 Task: For heading Use Roboto mono with dark grey 1 1 colour.  font size for heading22,  'Change the font style of data to'Roboto mono and font size to 14,  Change the alignment of both headline & data to Align left In the sheet  Attendance Sheet for Weekly Reviewbook
Action: Mouse moved to (80, 203)
Screenshot: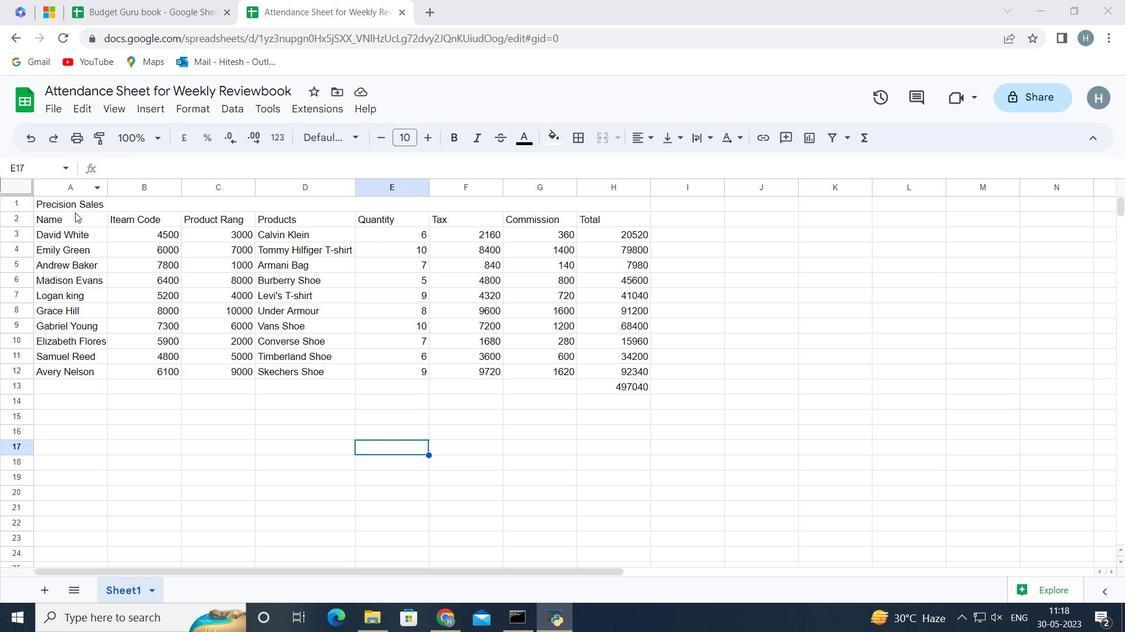 
Action: Mouse pressed left at (80, 203)
Screenshot: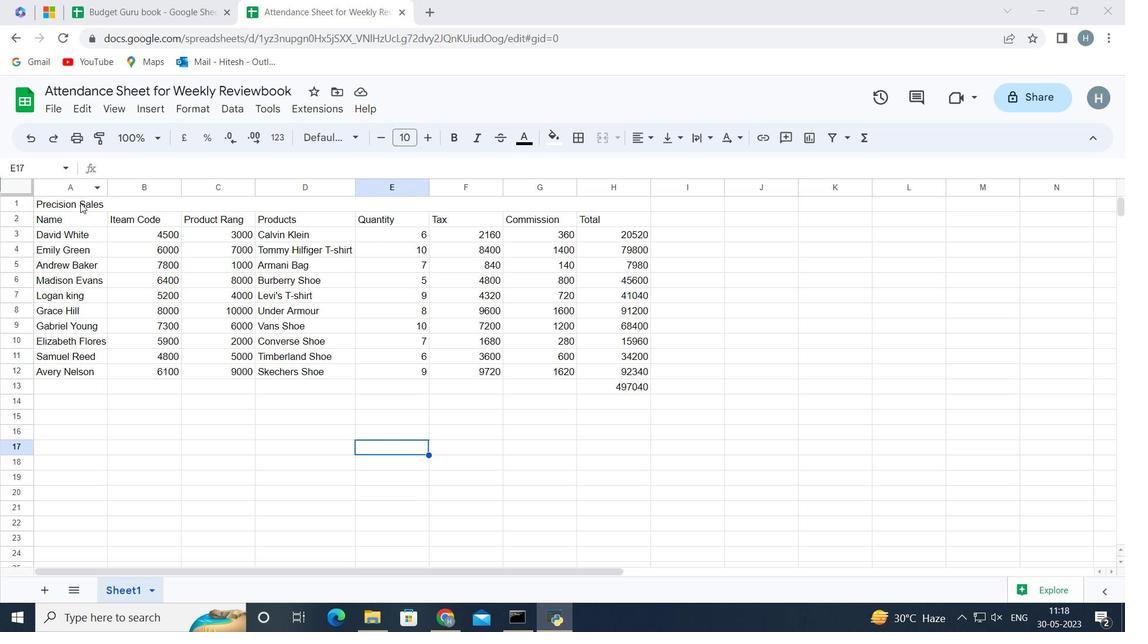 
Action: Mouse moved to (353, 140)
Screenshot: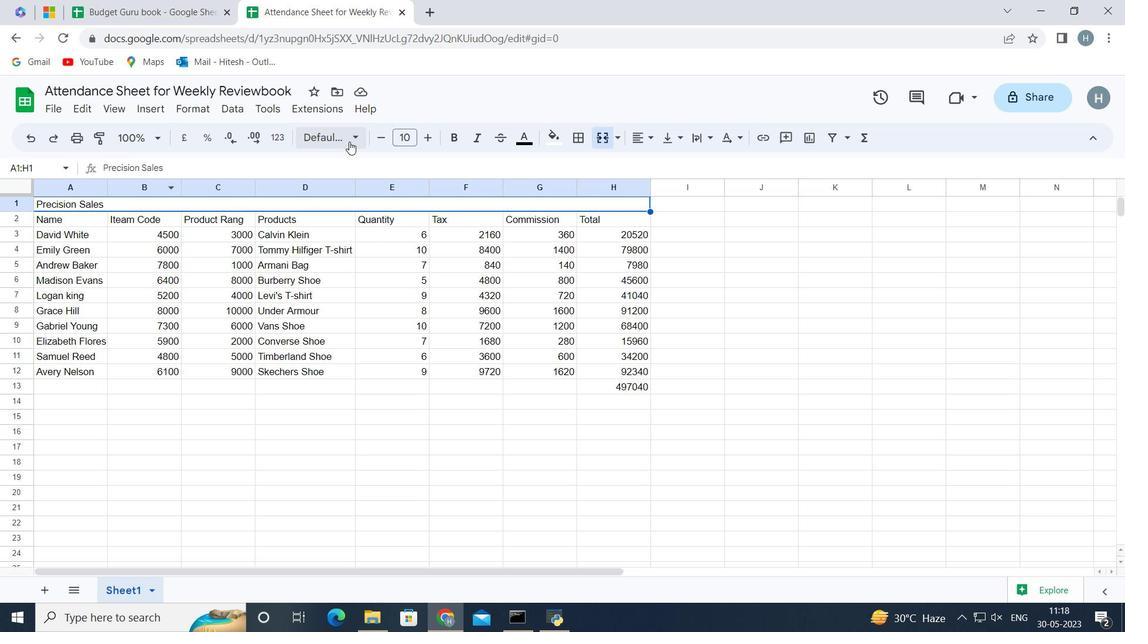 
Action: Mouse pressed left at (353, 140)
Screenshot: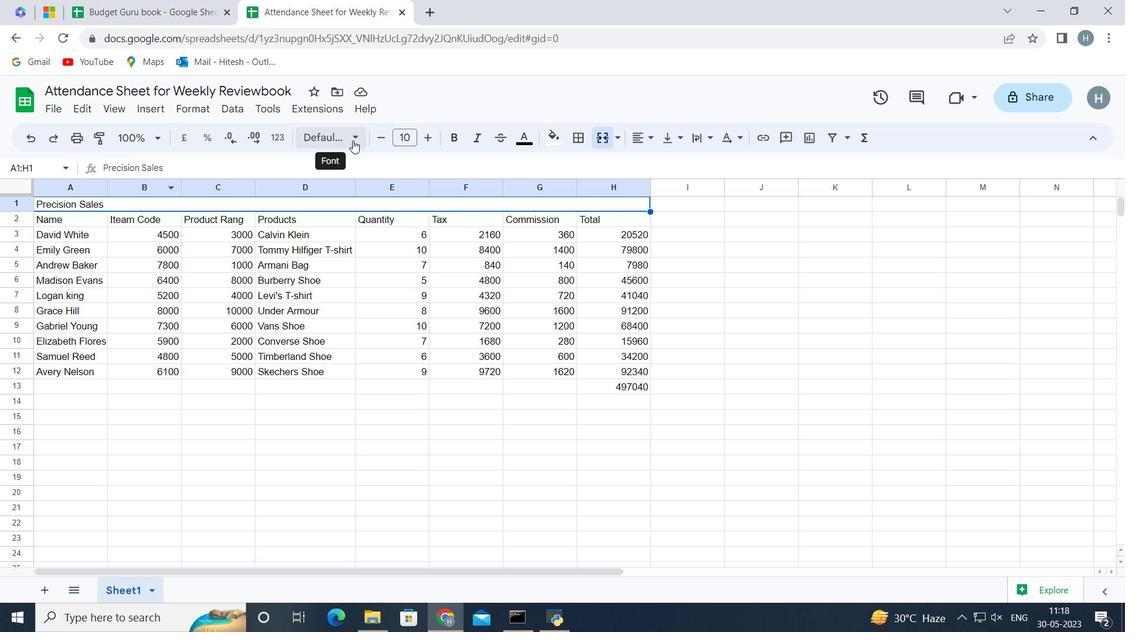 
Action: Mouse moved to (372, 379)
Screenshot: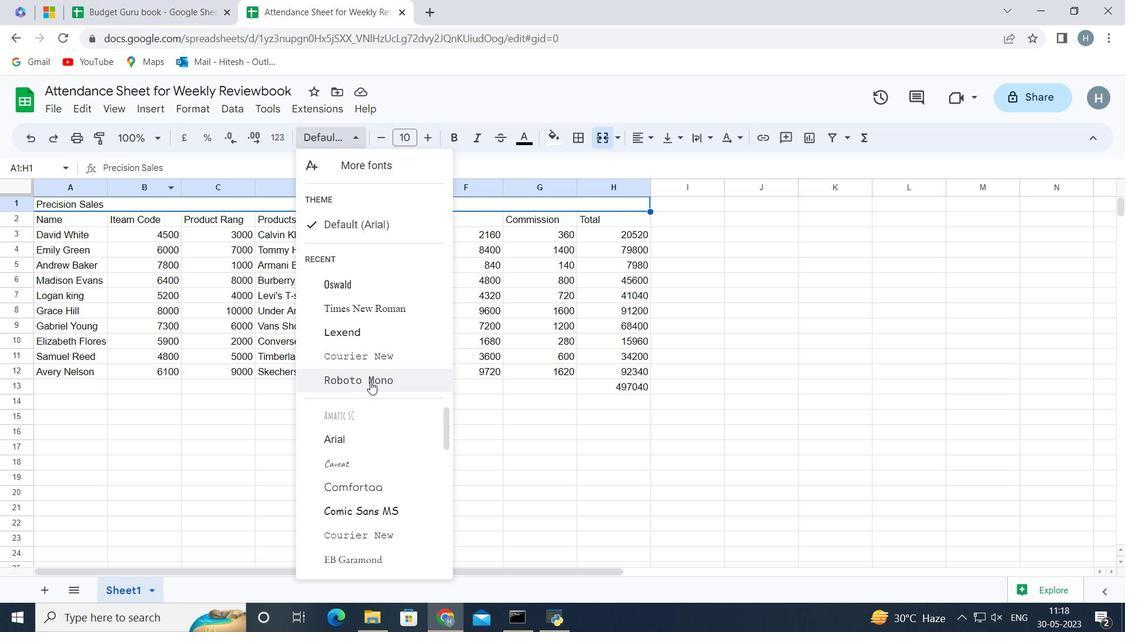 
Action: Mouse pressed left at (372, 379)
Screenshot: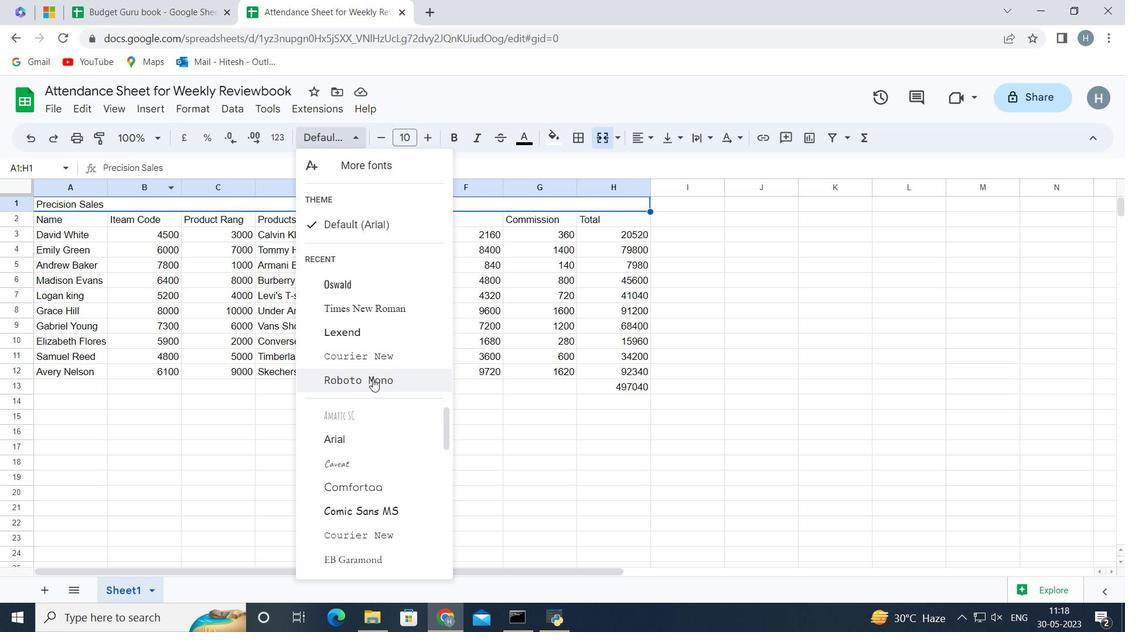
Action: Mouse moved to (548, 143)
Screenshot: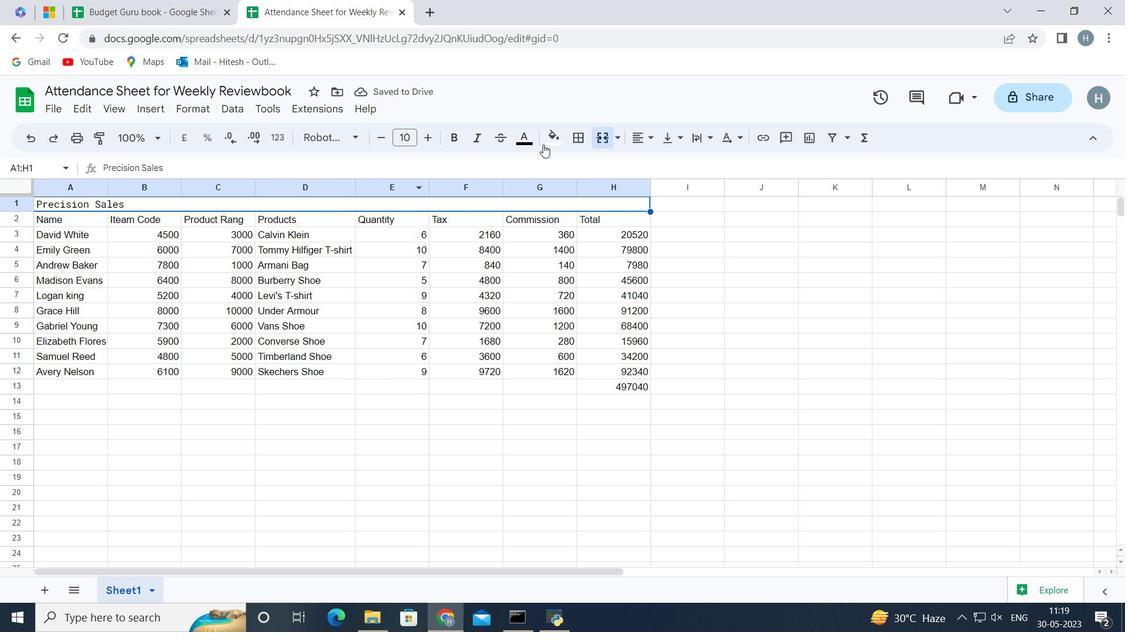 
Action: Mouse pressed left at (548, 143)
Screenshot: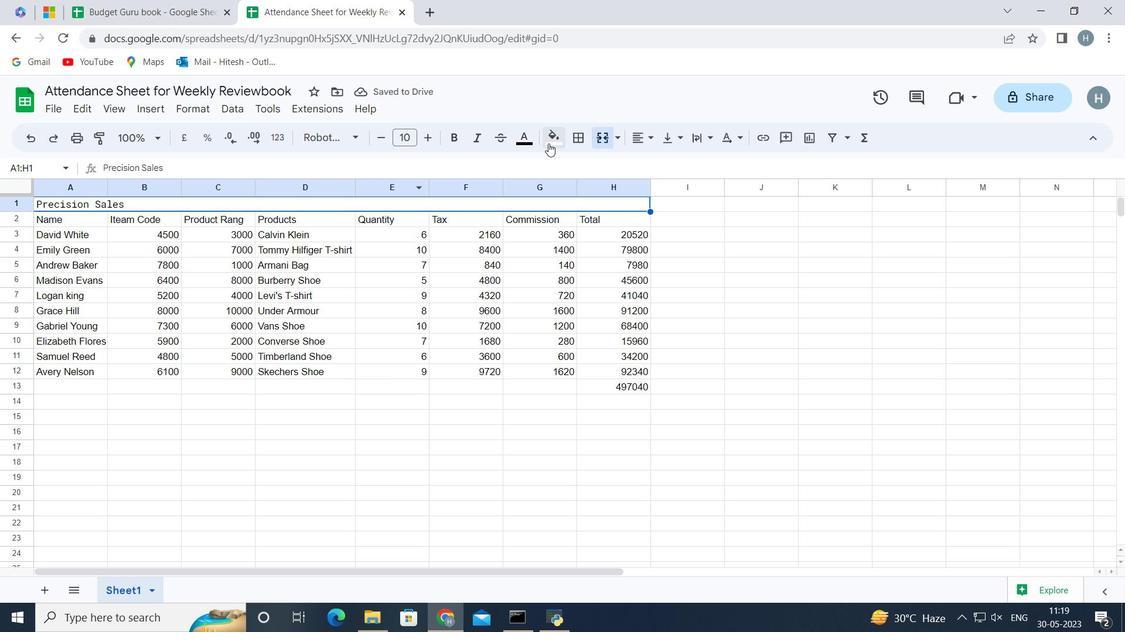 
Action: Mouse moved to (566, 368)
Screenshot: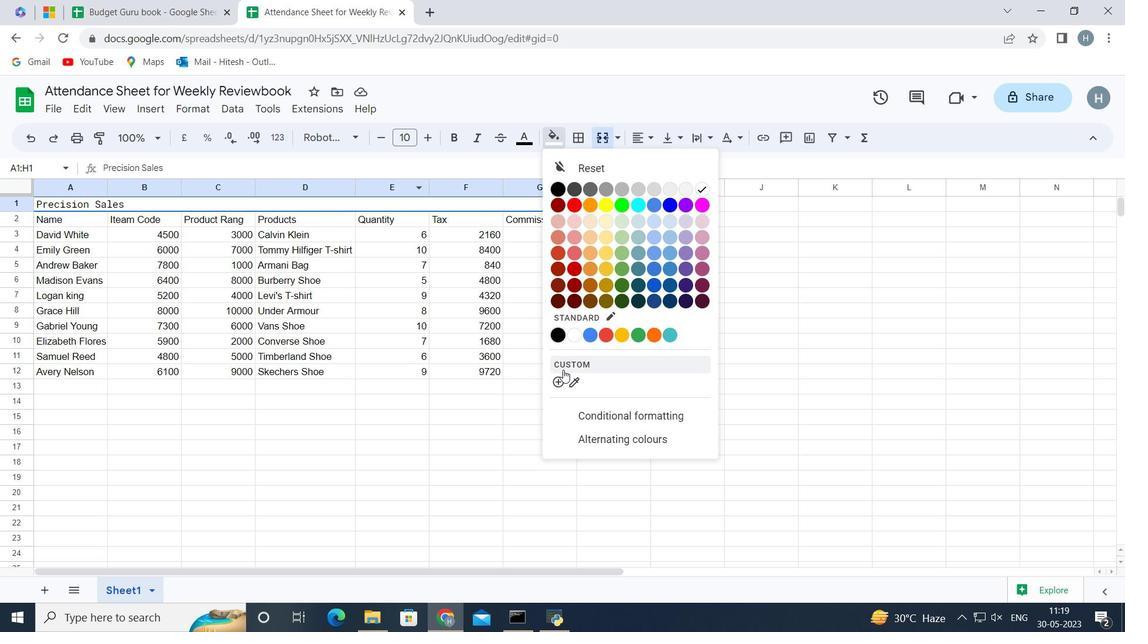 
Action: Mouse pressed left at (566, 368)
Screenshot: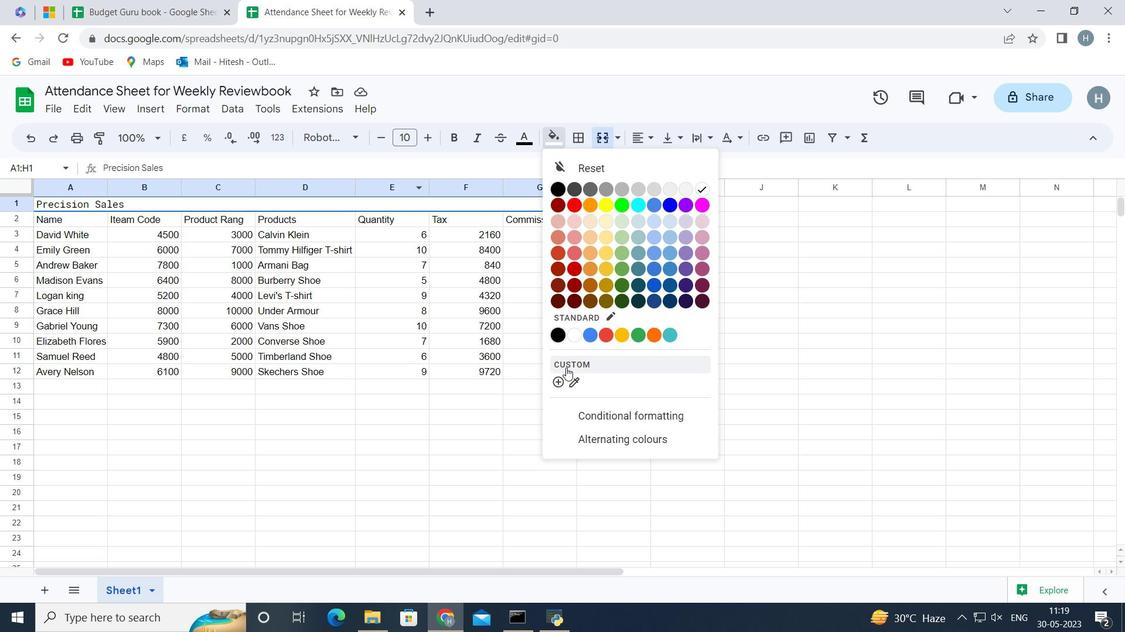 
Action: Mouse moved to (578, 448)
Screenshot: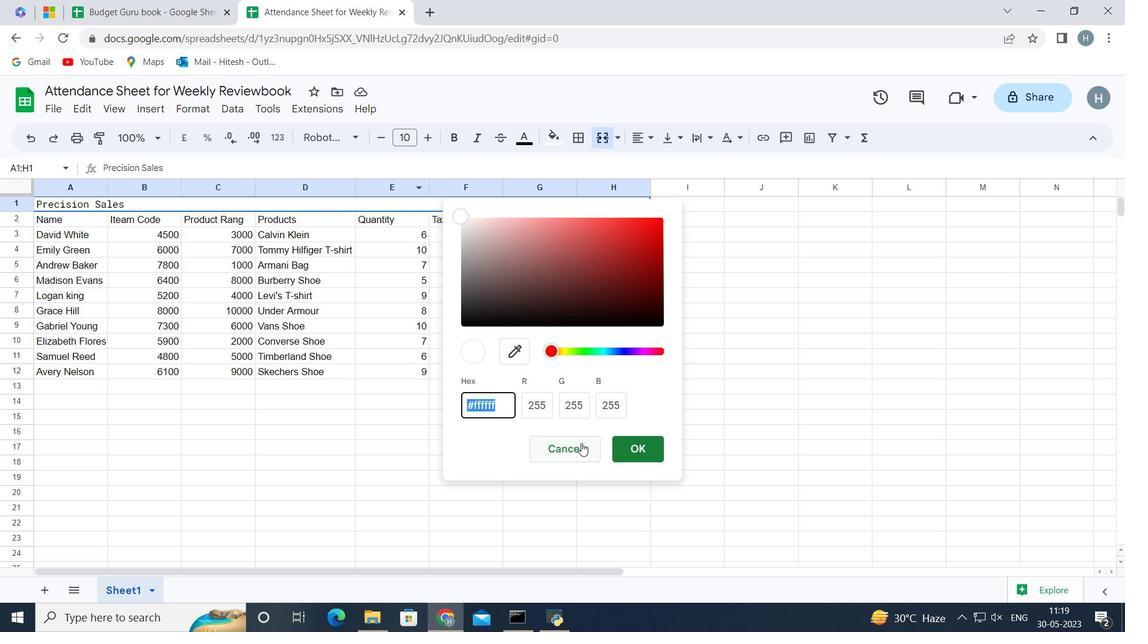 
Action: Mouse pressed left at (578, 448)
Screenshot: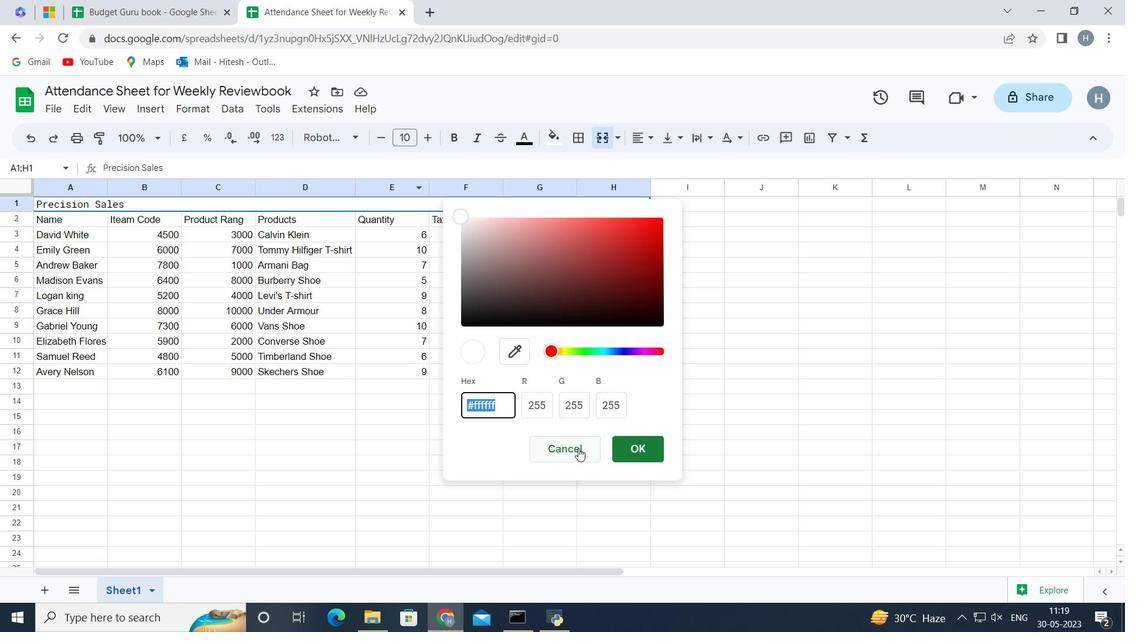 
Action: Mouse moved to (544, 143)
Screenshot: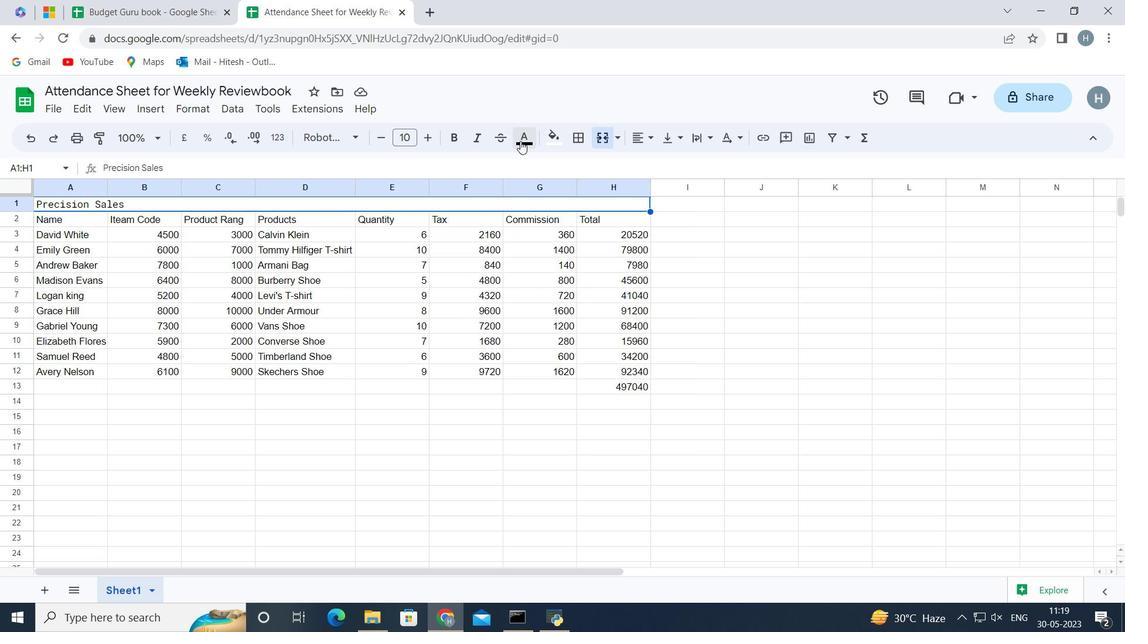 
Action: Mouse pressed left at (544, 143)
Screenshot: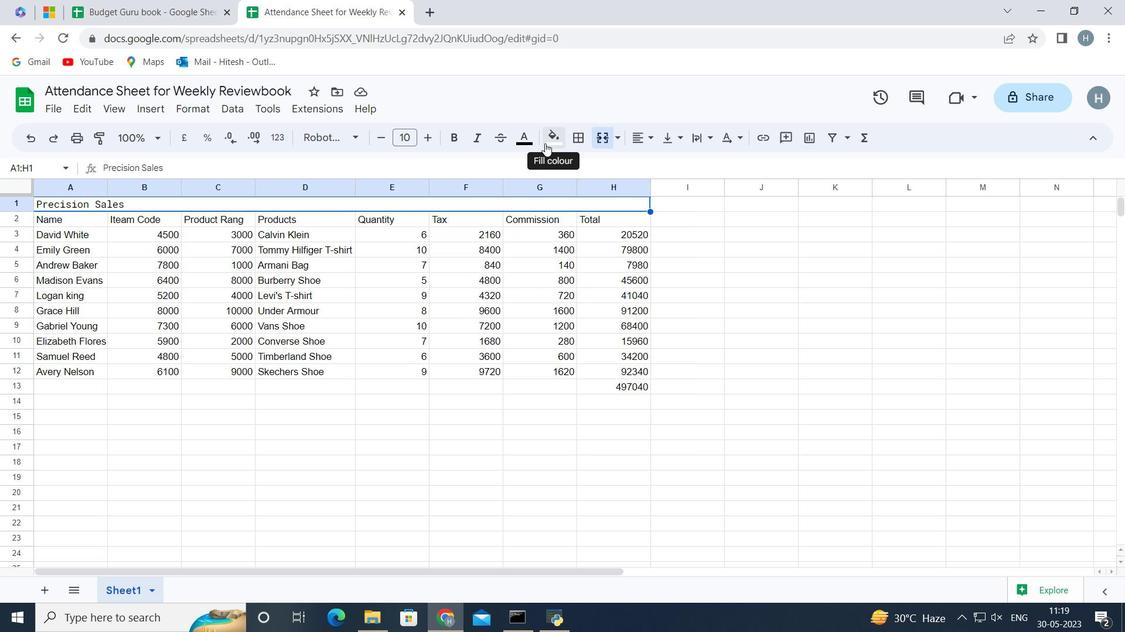 
Action: Mouse moved to (621, 191)
Screenshot: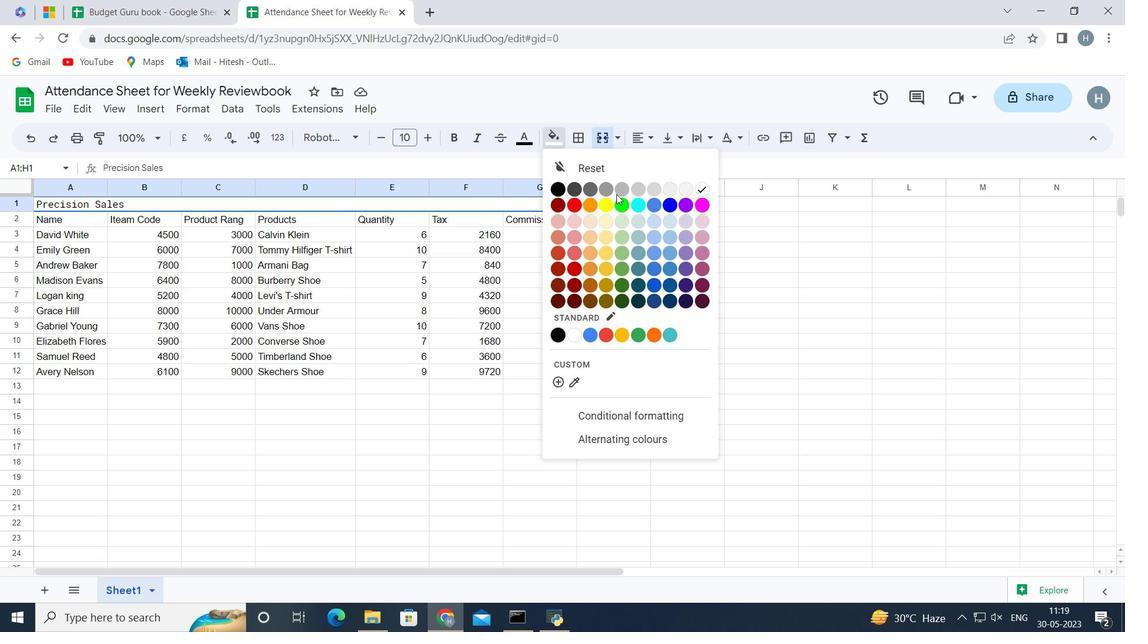 
Action: Mouse pressed left at (621, 191)
Screenshot: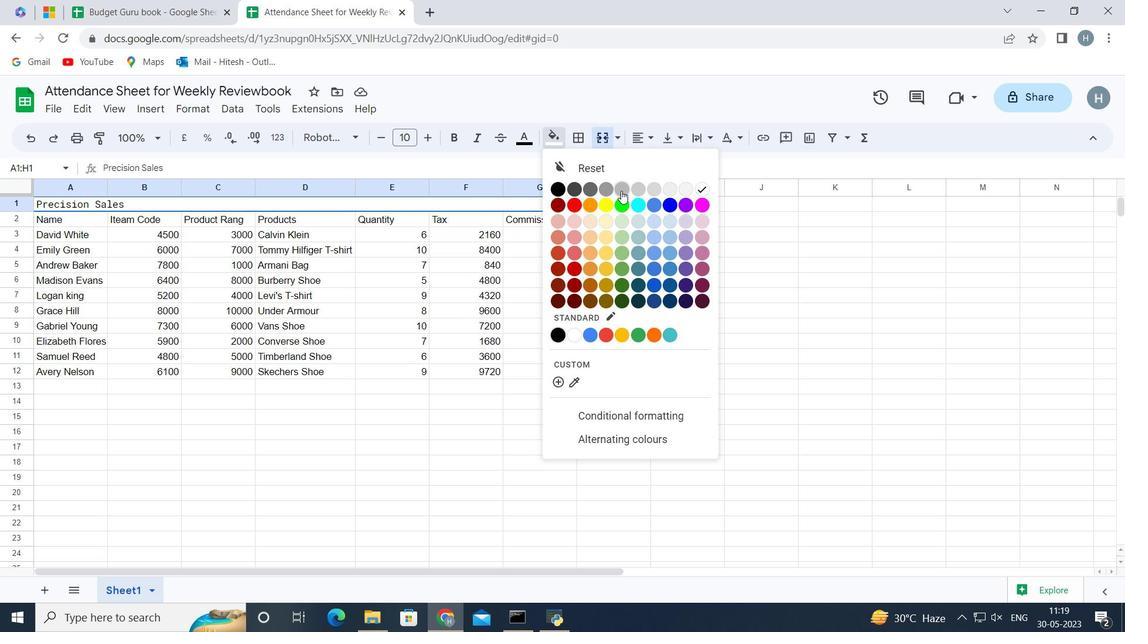 
Action: Mouse moved to (566, 135)
Screenshot: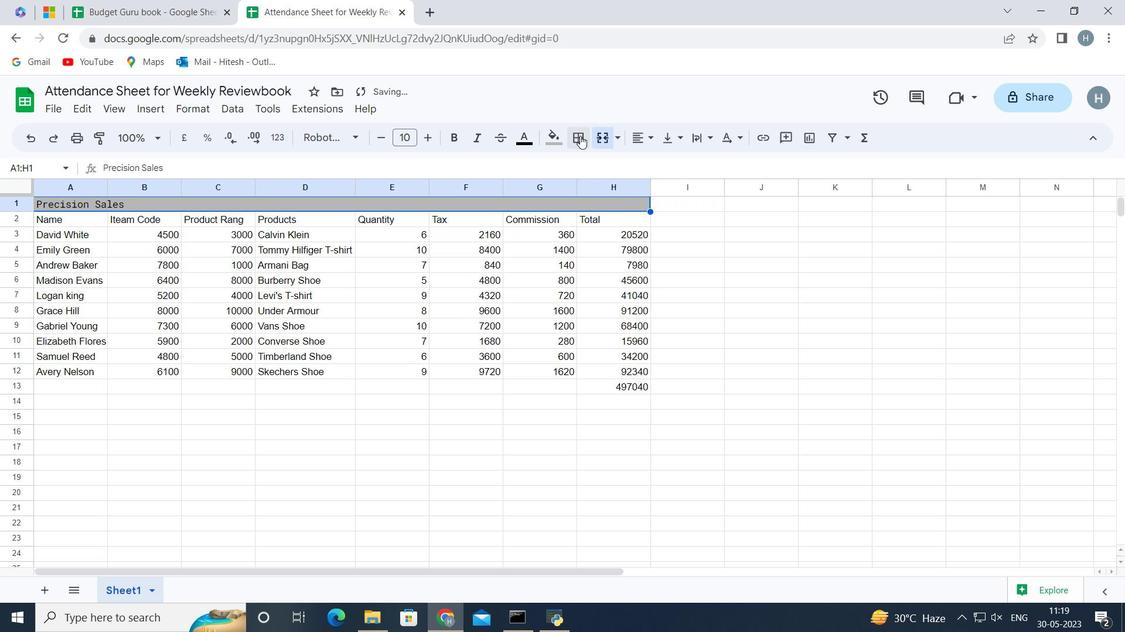 
Action: Mouse pressed left at (566, 135)
Screenshot: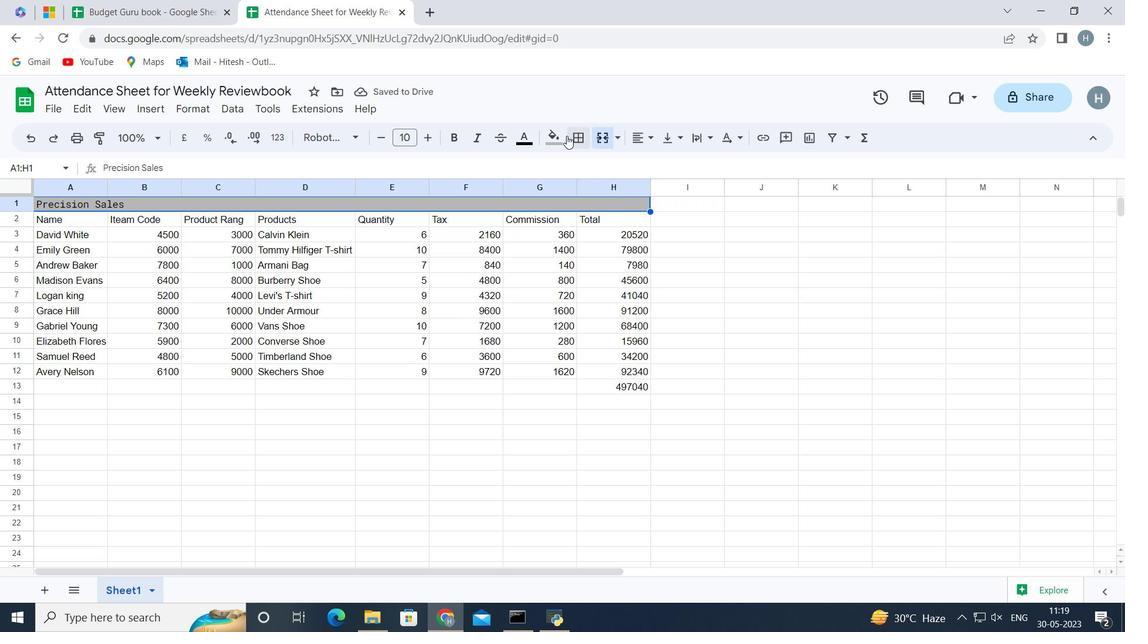 
Action: Mouse moved to (554, 136)
Screenshot: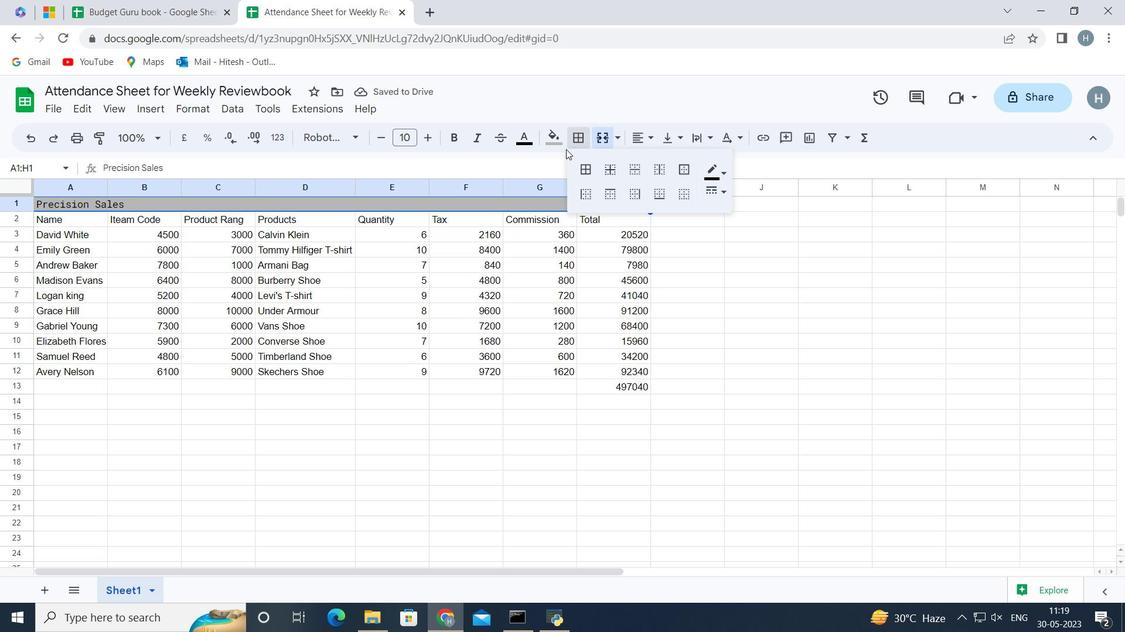 
Action: Mouse pressed left at (554, 136)
Screenshot: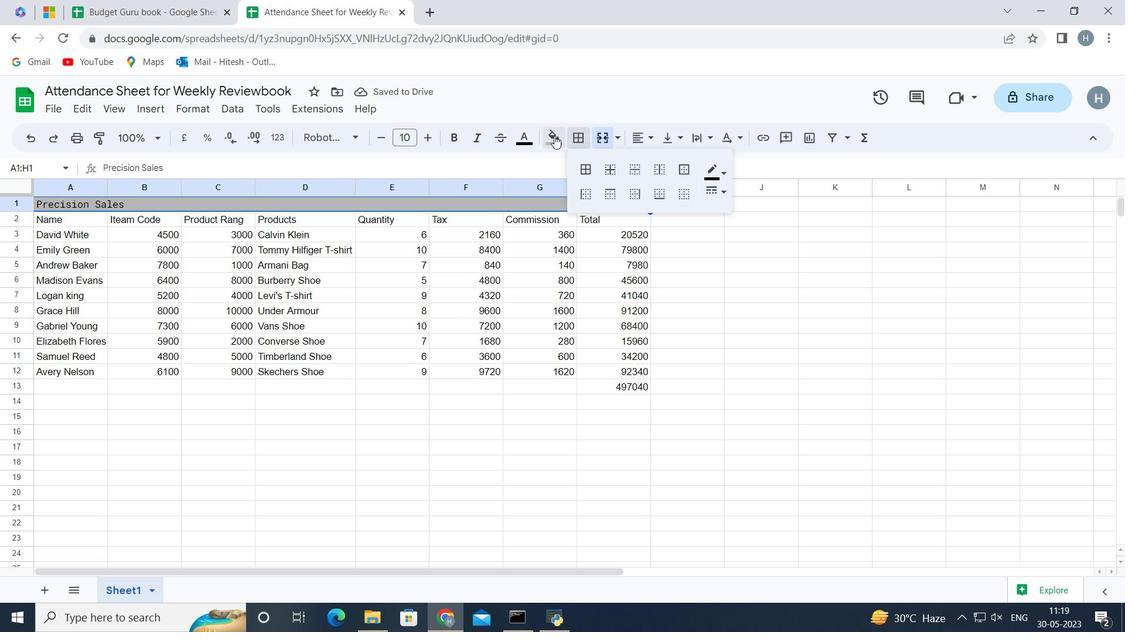 
Action: Mouse moved to (655, 416)
Screenshot: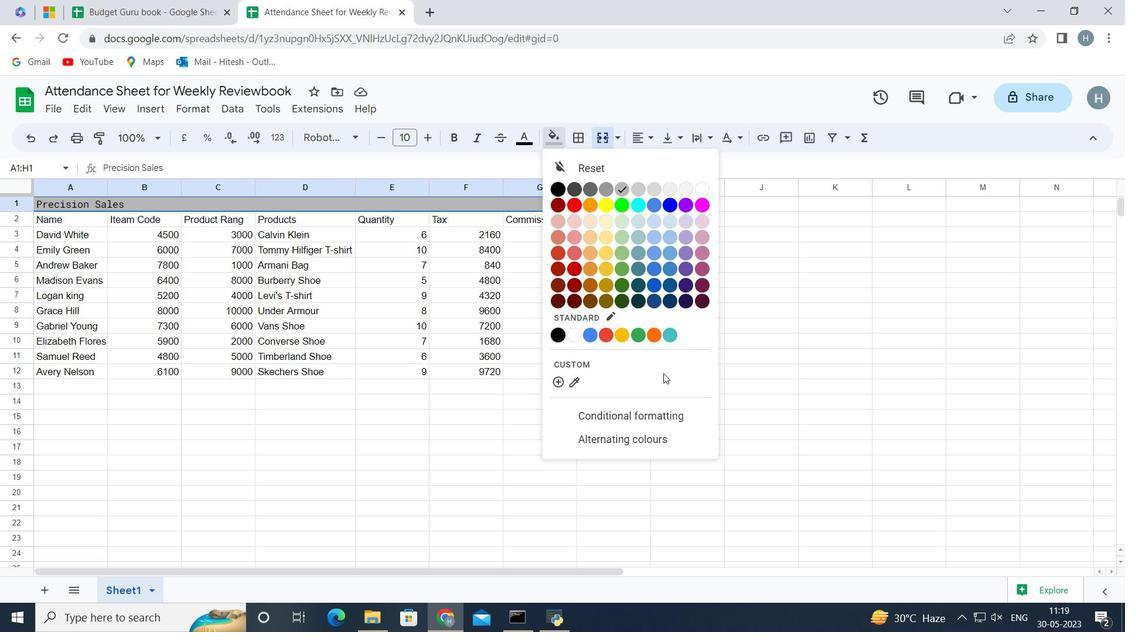 
Action: Mouse pressed left at (655, 416)
Screenshot: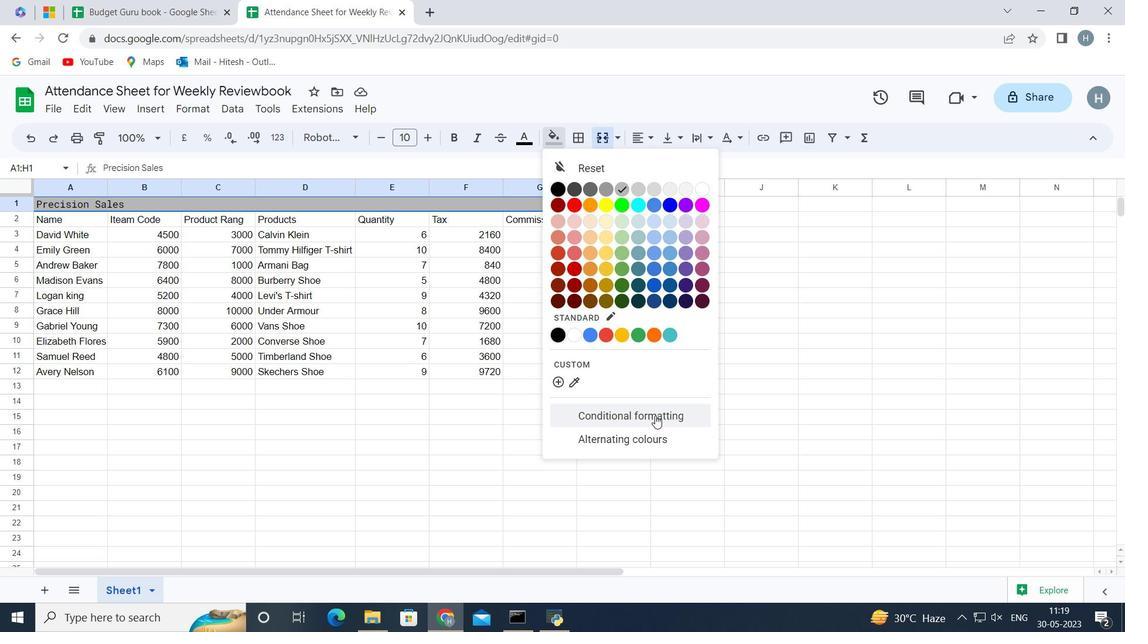 
Action: Mouse moved to (120, 148)
Screenshot: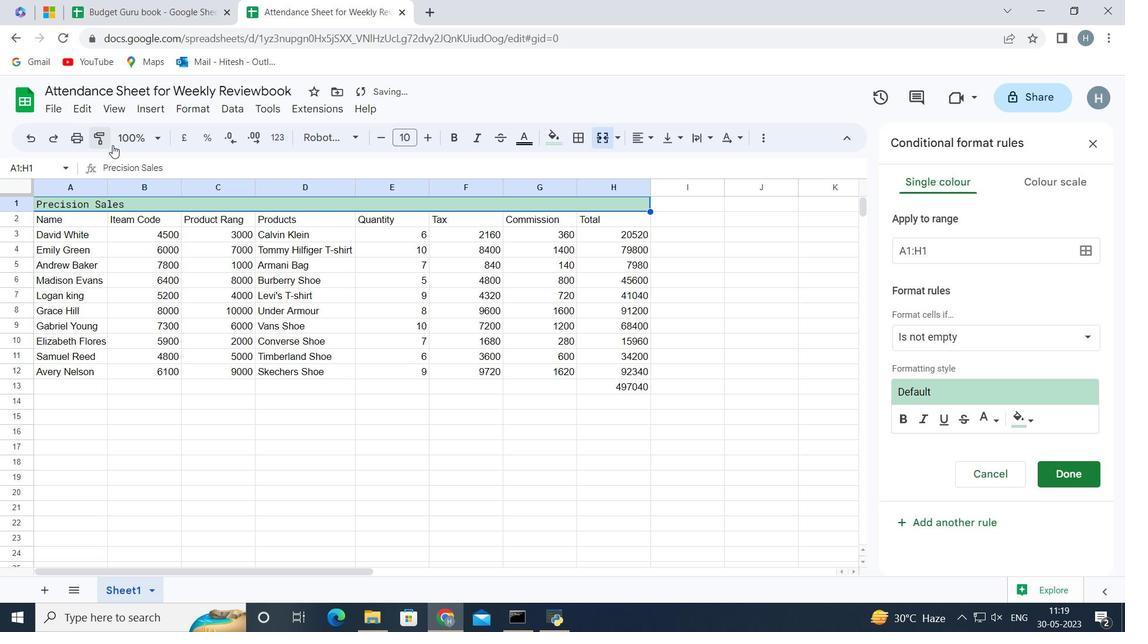 
Action: Key pressed ctrl+Z
Screenshot: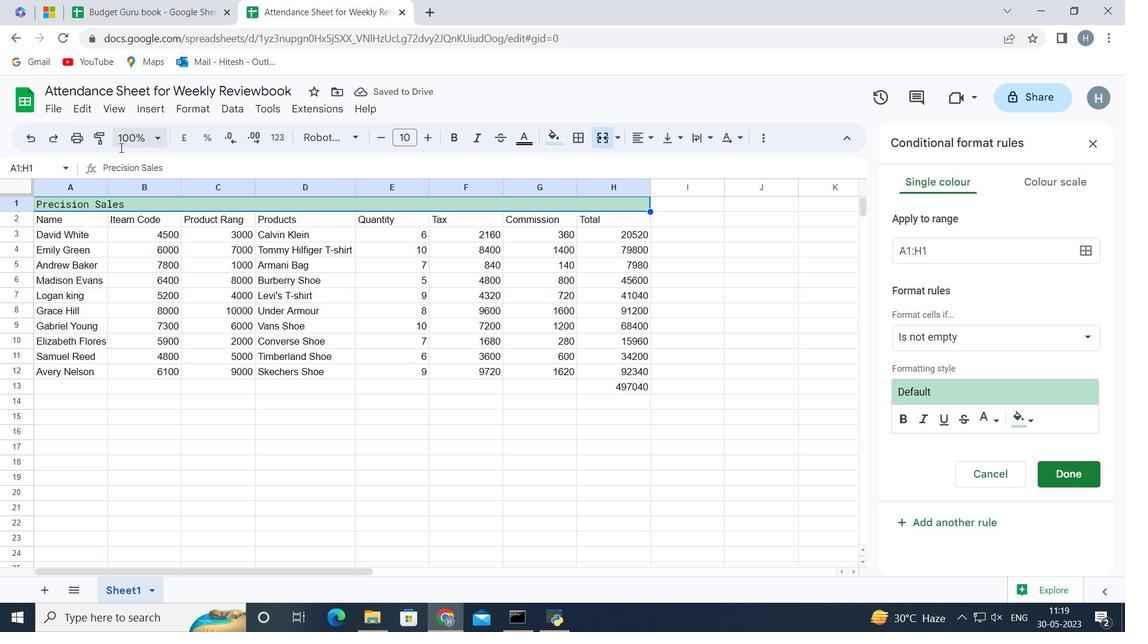 
Action: Mouse moved to (805, 285)
Screenshot: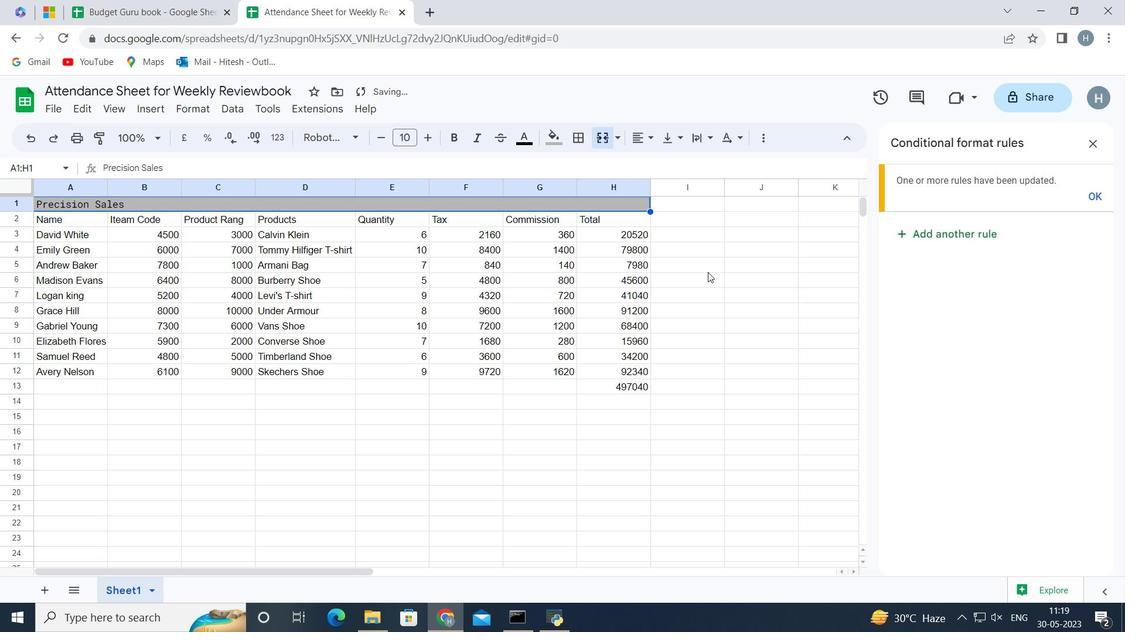 
Action: Mouse pressed left at (805, 285)
Screenshot: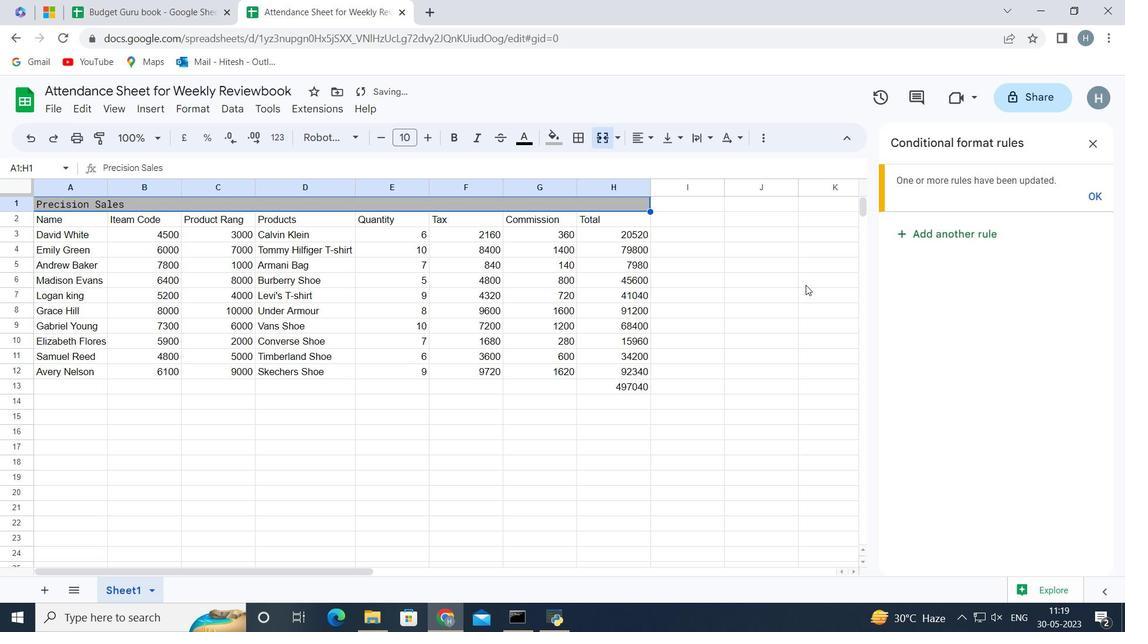 
Action: Mouse moved to (1092, 142)
Screenshot: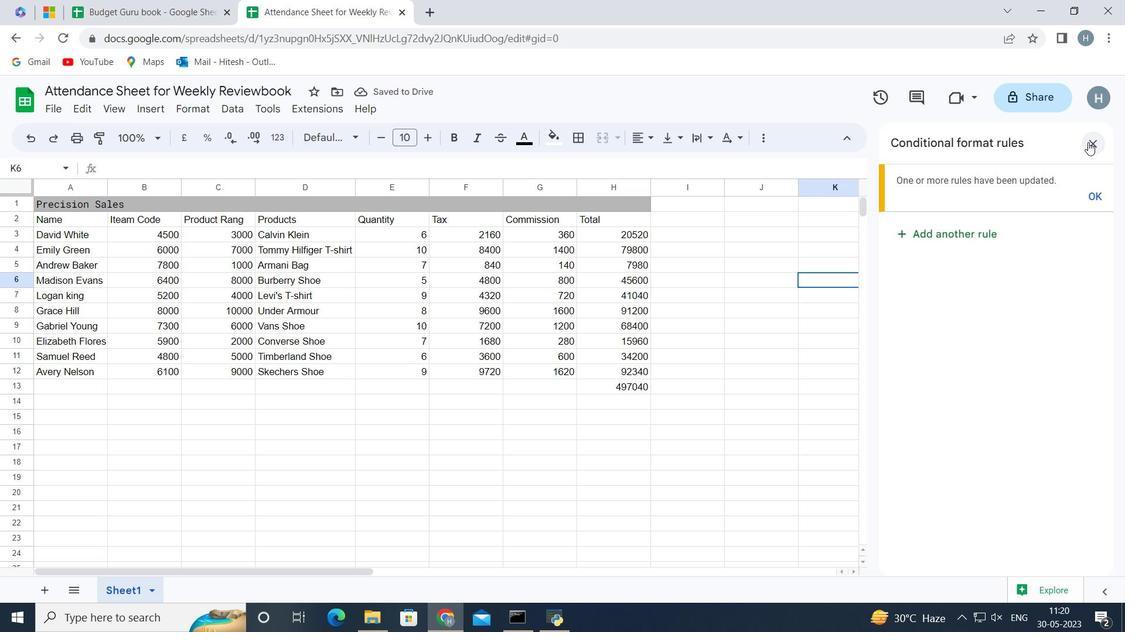 
Action: Mouse pressed left at (1092, 142)
Screenshot: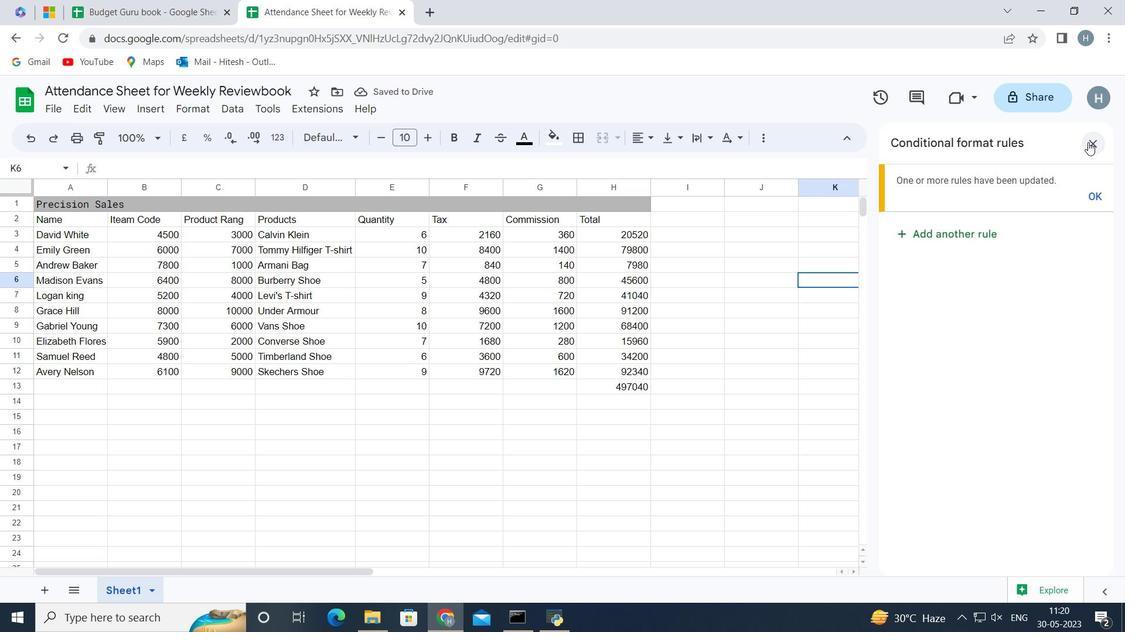 
Action: Mouse moved to (487, 451)
Screenshot: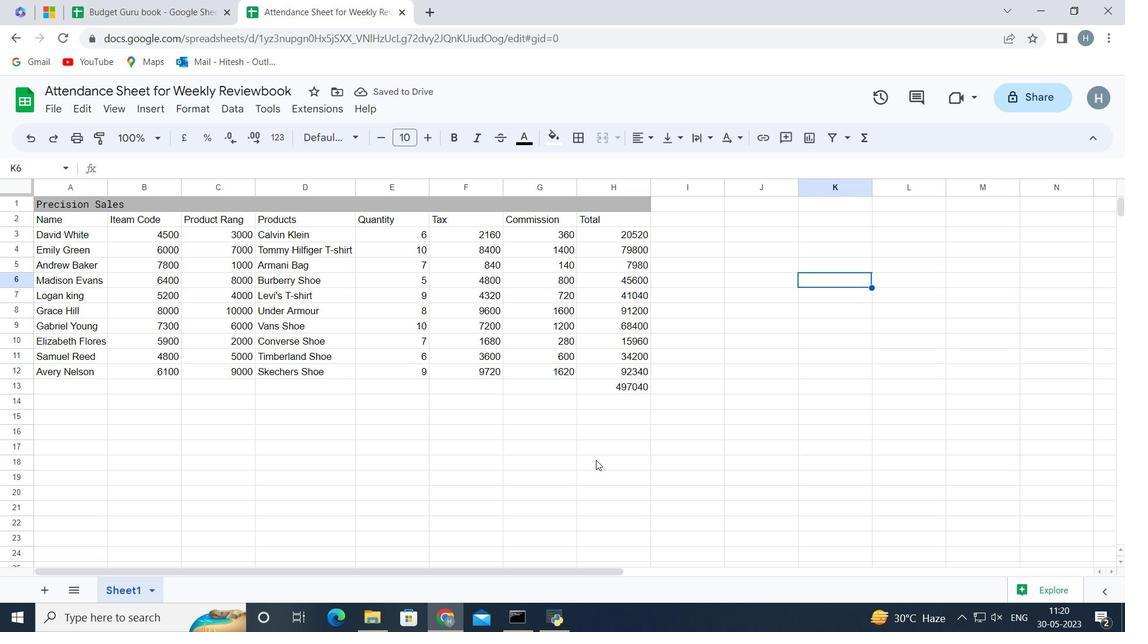 
Action: Mouse pressed left at (487, 451)
Screenshot: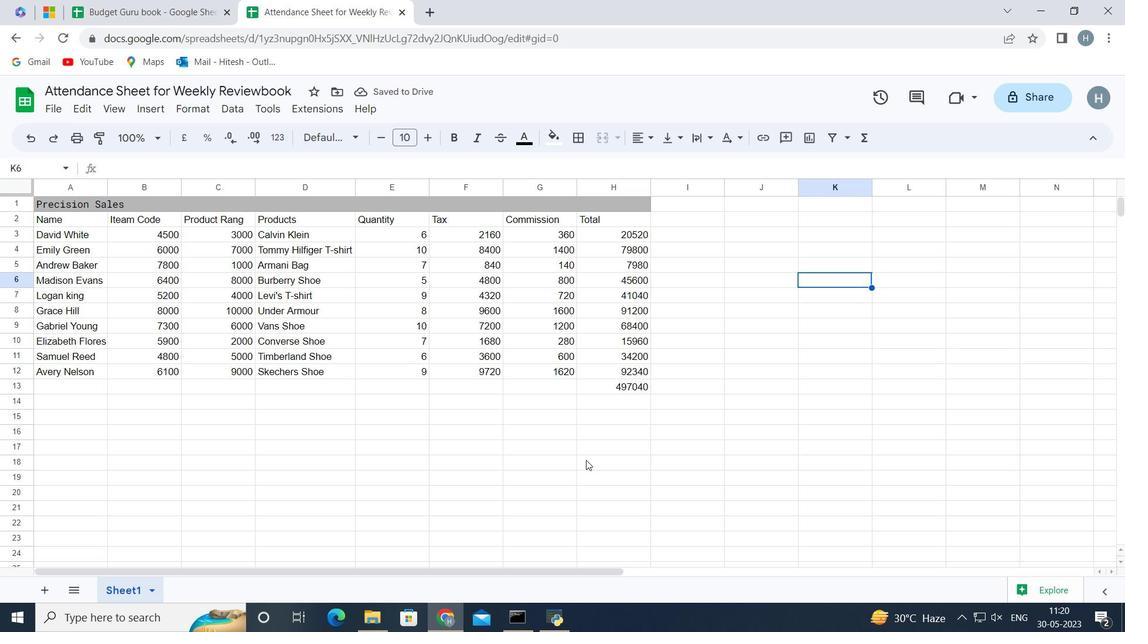 
Action: Mouse moved to (56, 204)
Screenshot: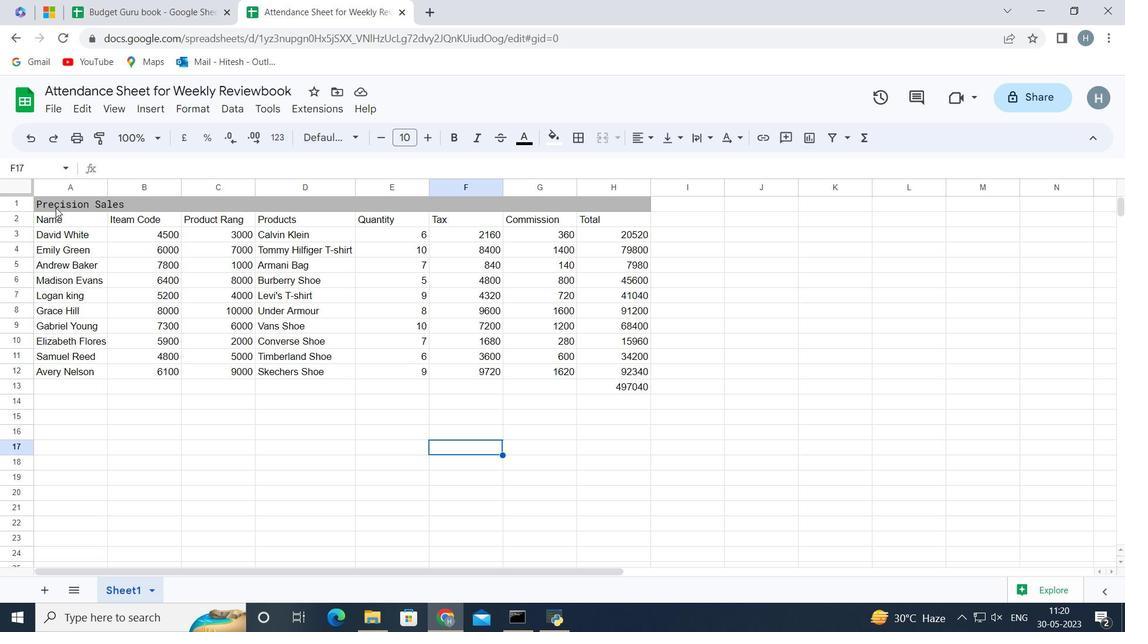 
Action: Mouse pressed left at (56, 204)
Screenshot: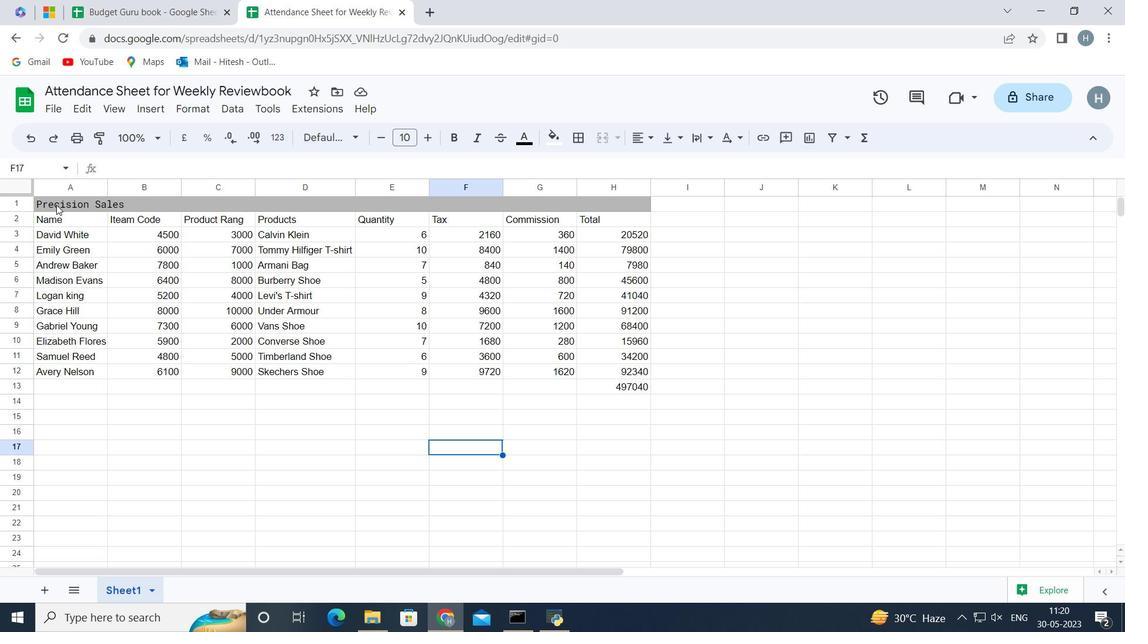 
Action: Mouse moved to (433, 136)
Screenshot: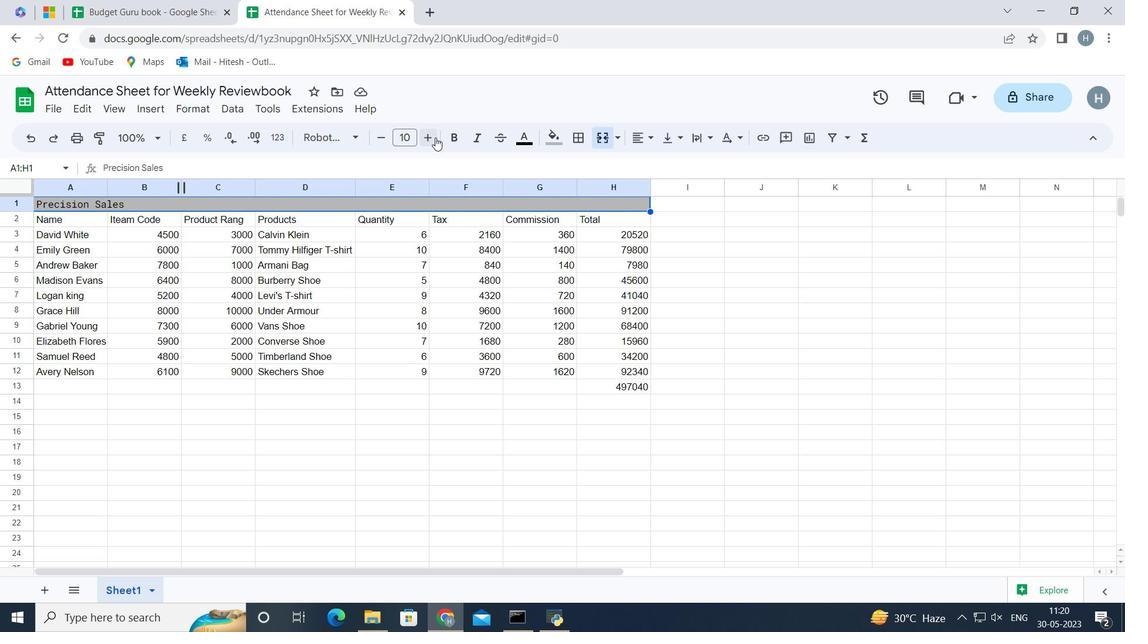
Action: Mouse pressed left at (433, 136)
Screenshot: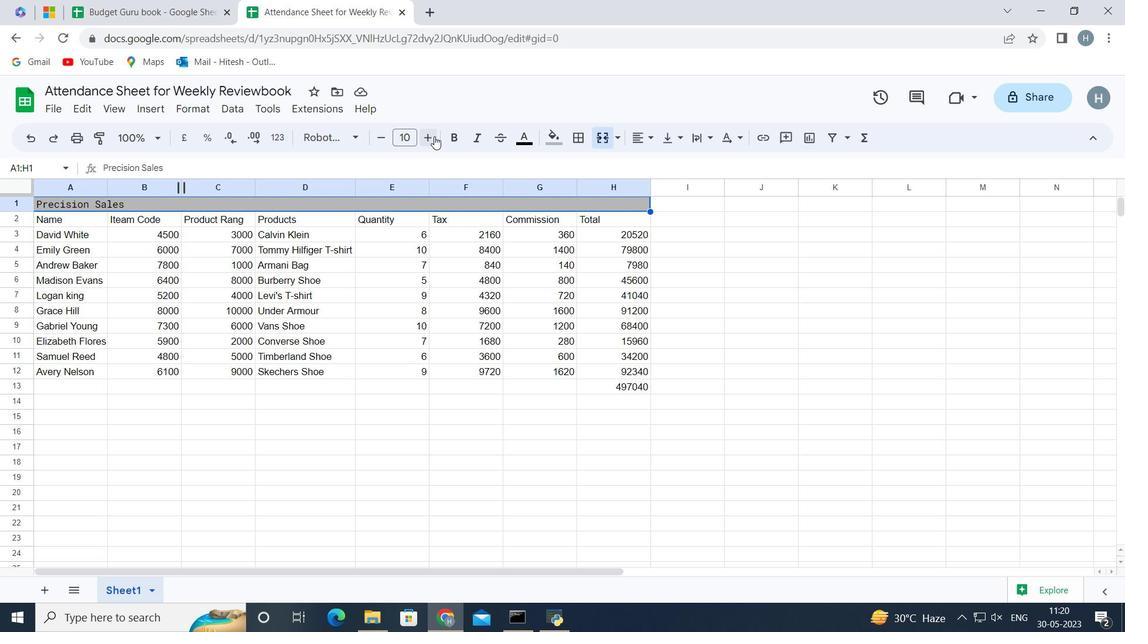 
Action: Mouse pressed left at (433, 136)
Screenshot: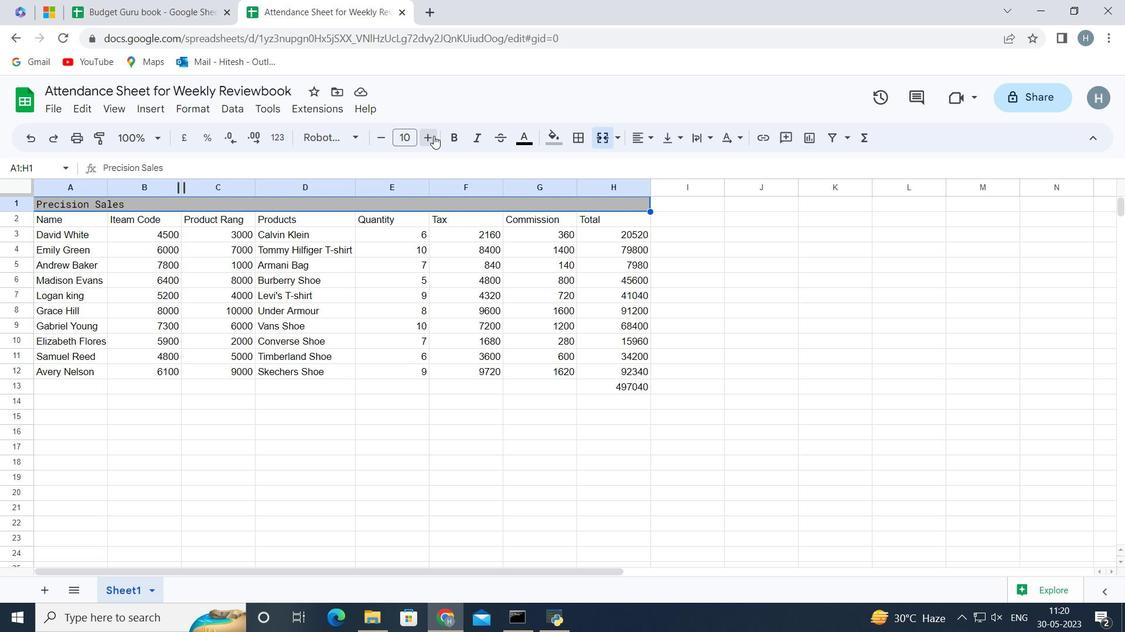 
Action: Mouse pressed left at (433, 136)
Screenshot: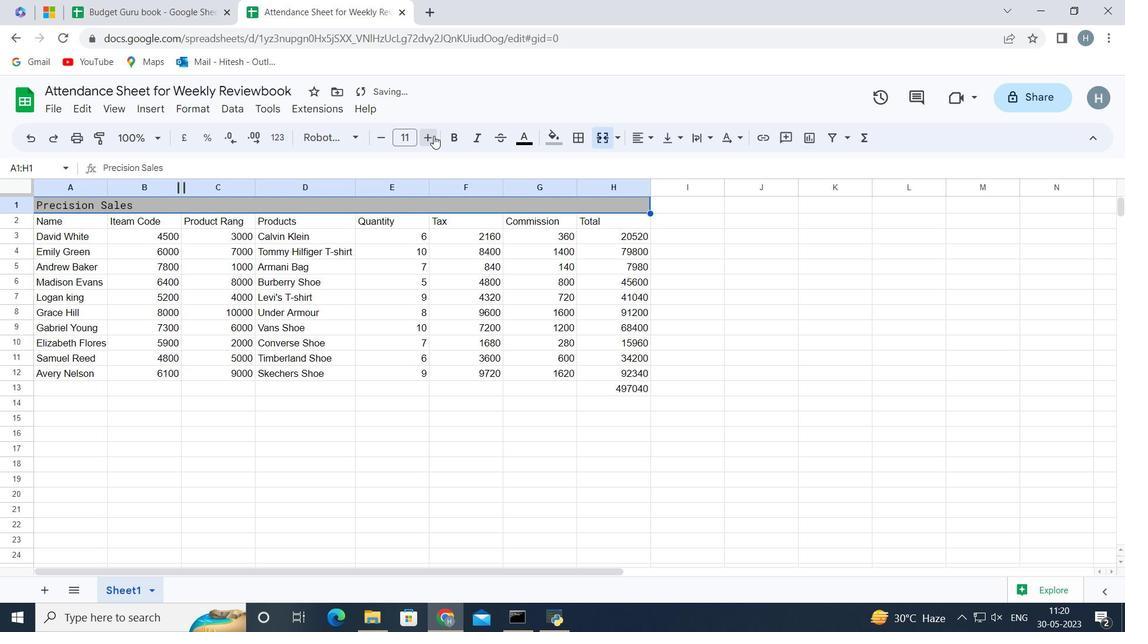 
Action: Mouse pressed left at (433, 136)
Screenshot: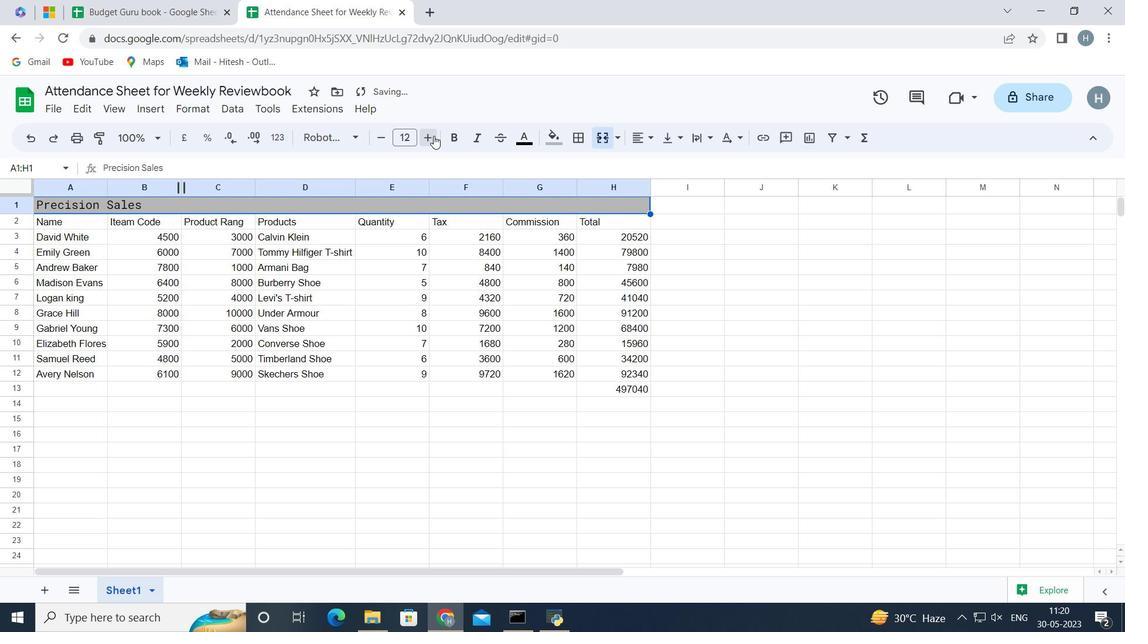 
Action: Mouse pressed left at (433, 136)
Screenshot: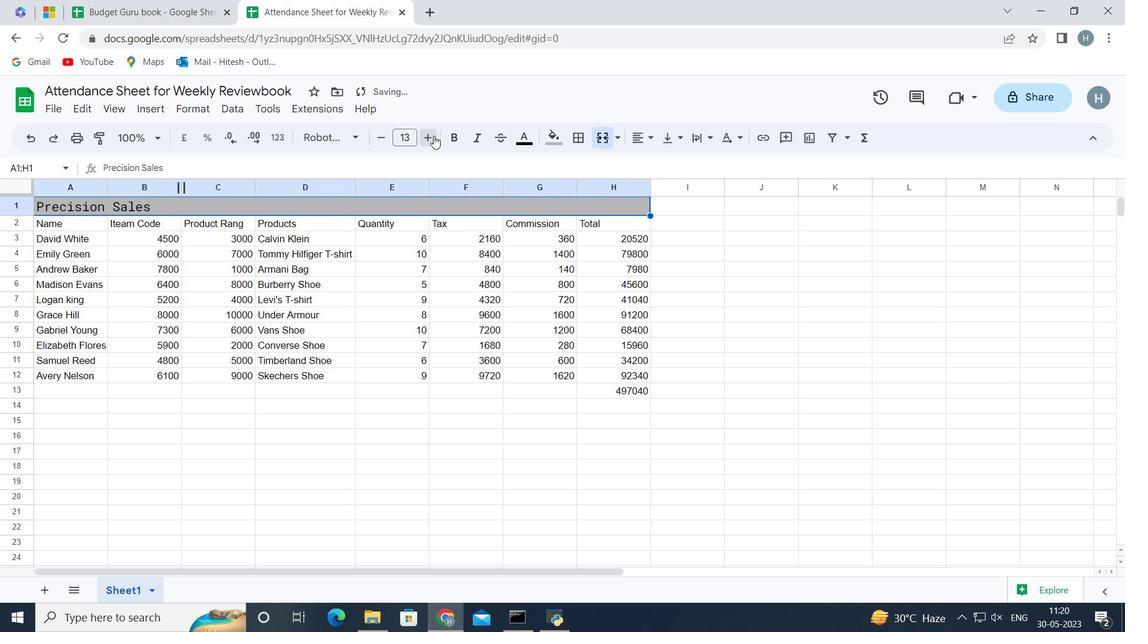 
Action: Mouse pressed left at (433, 136)
Screenshot: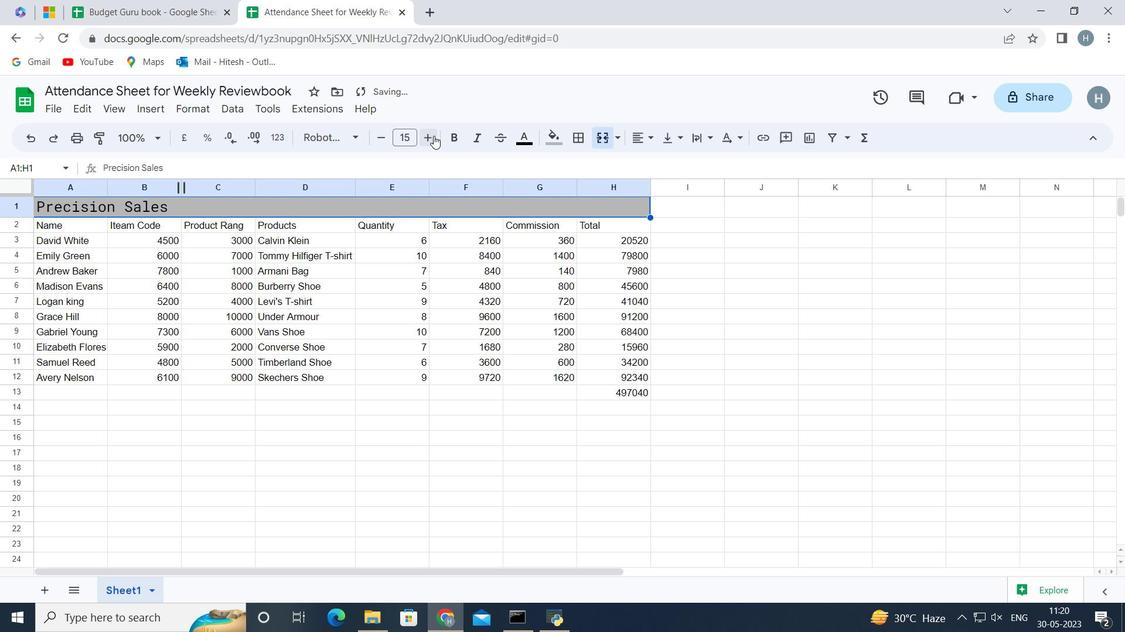 
Action: Mouse pressed left at (433, 136)
Screenshot: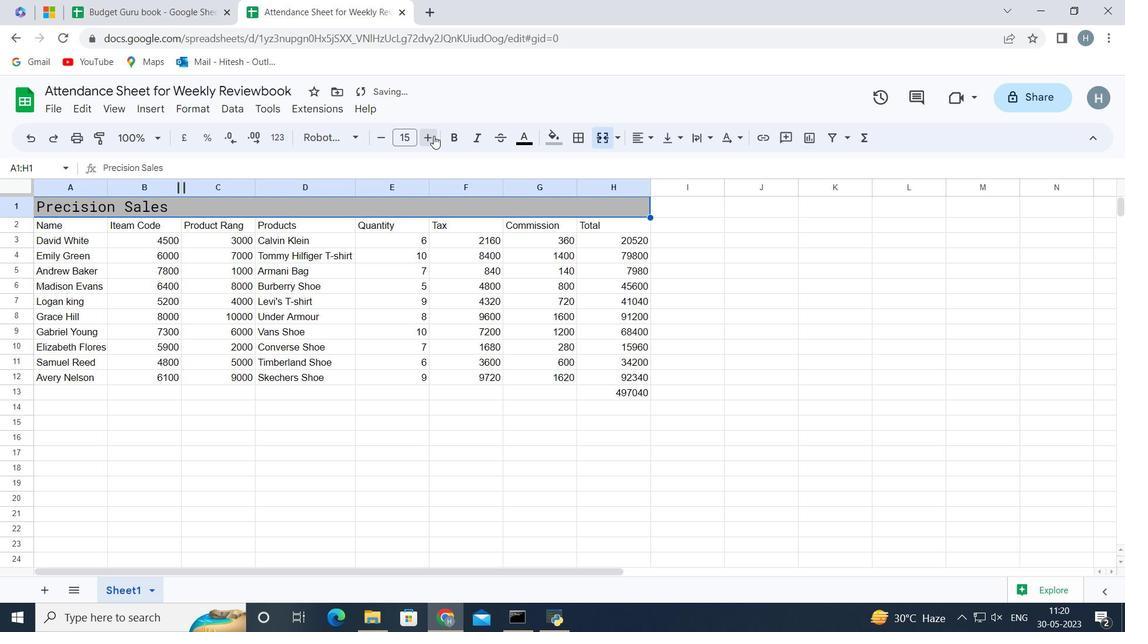 
Action: Mouse pressed left at (433, 136)
Screenshot: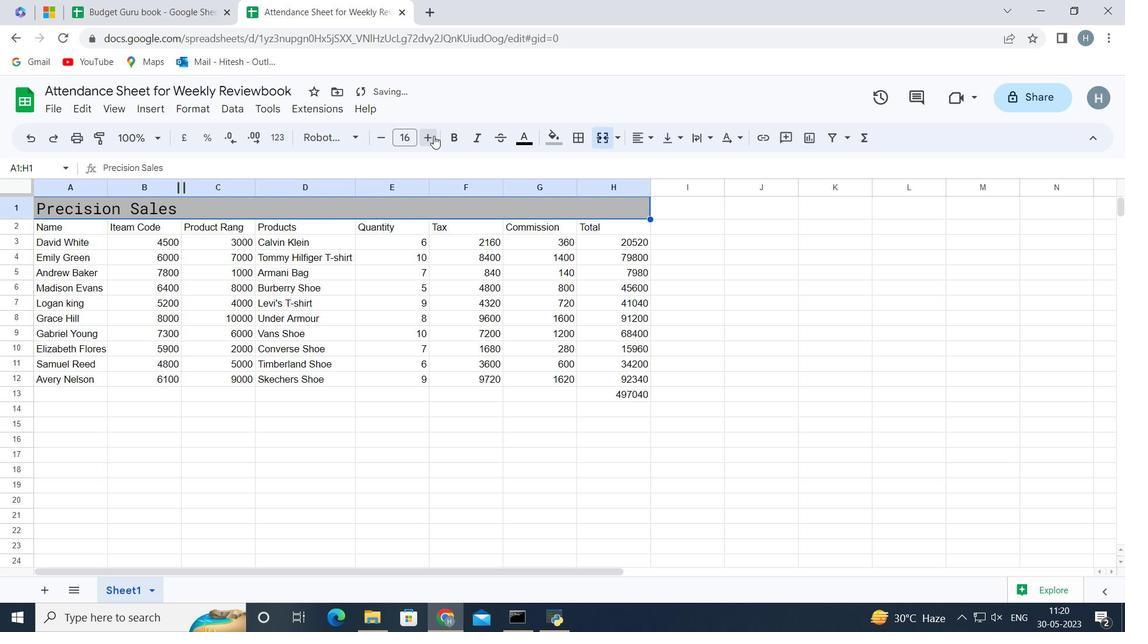 
Action: Mouse pressed left at (433, 136)
Screenshot: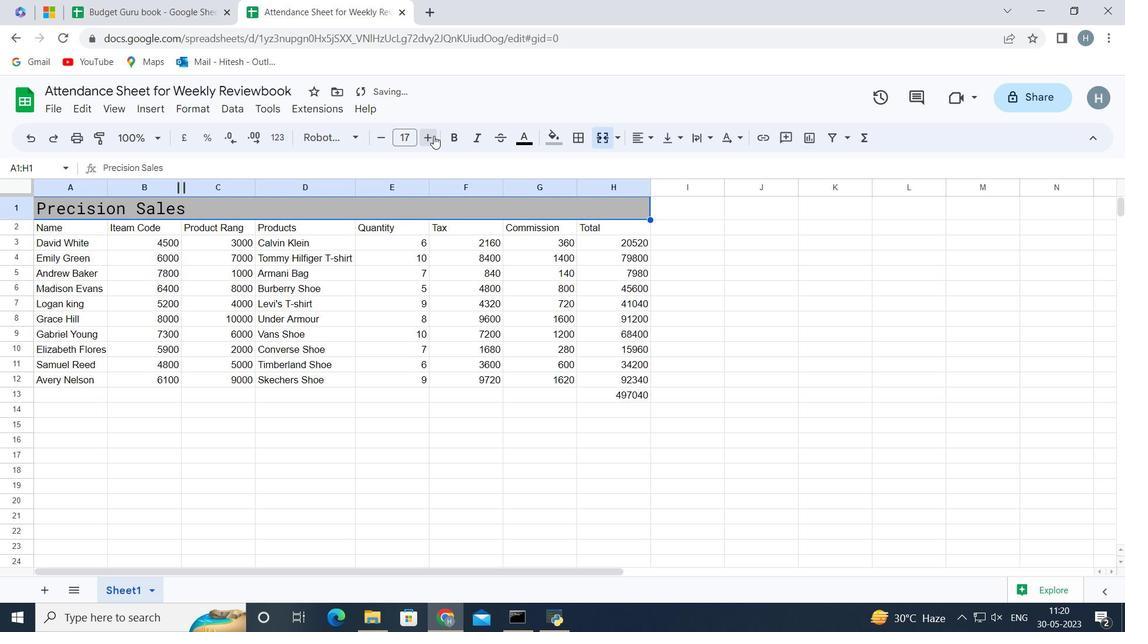 
Action: Mouse pressed left at (433, 136)
Screenshot: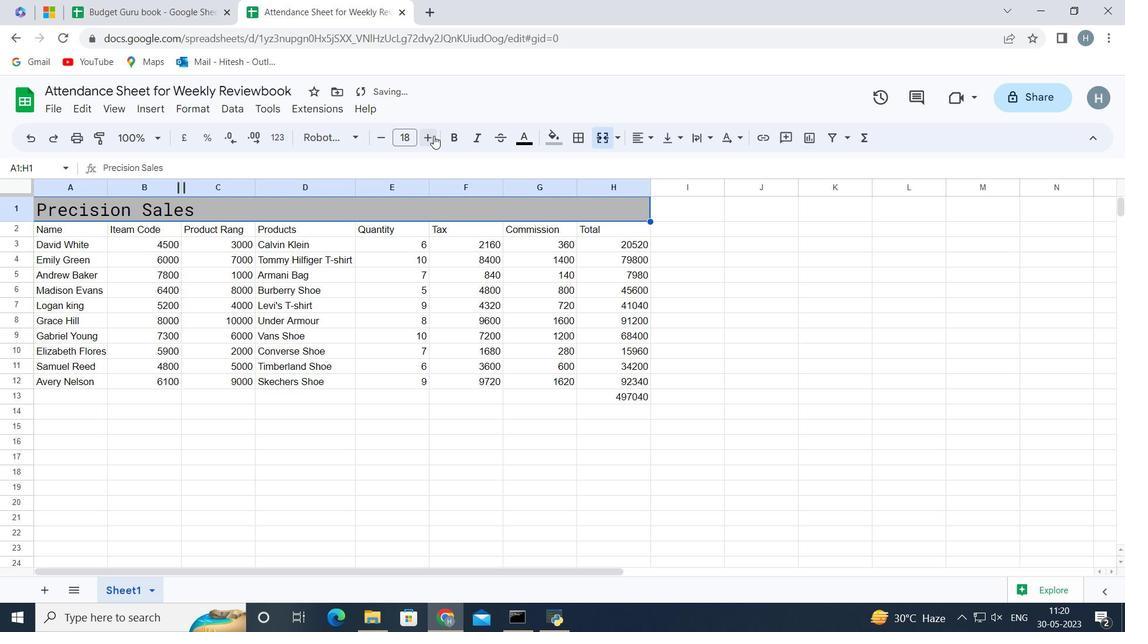 
Action: Mouse pressed left at (433, 136)
Screenshot: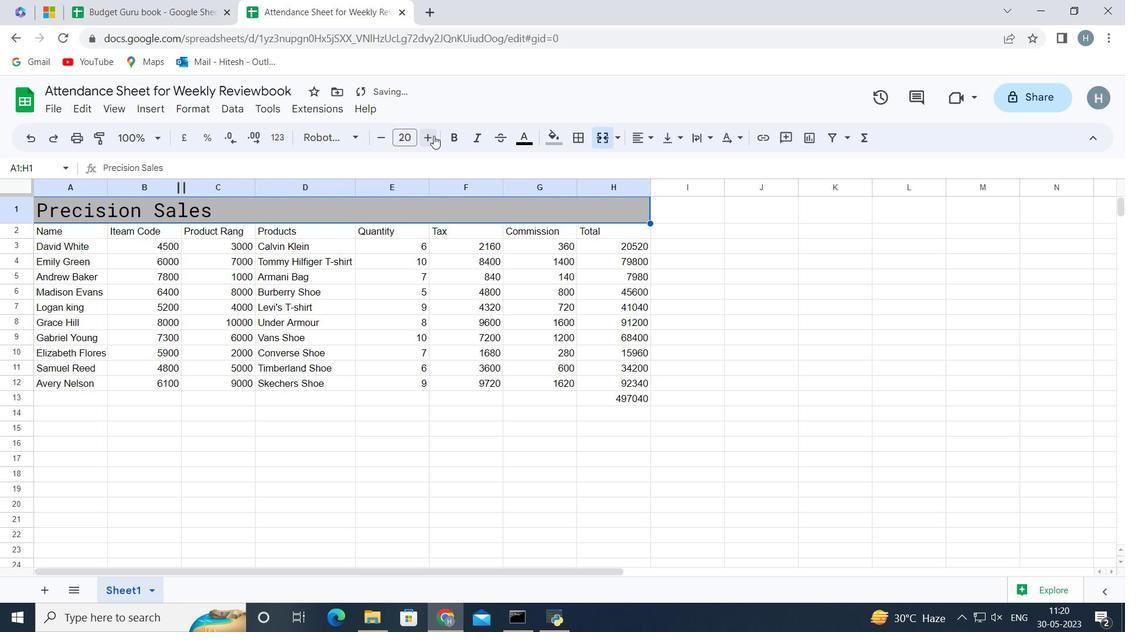 
Action: Mouse pressed left at (433, 136)
Screenshot: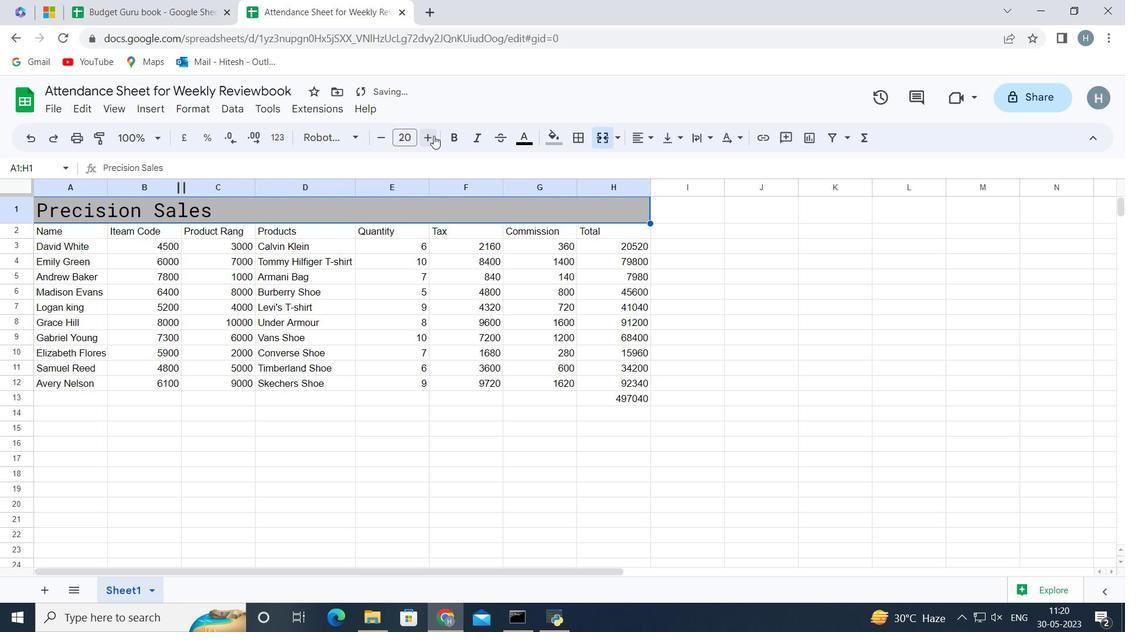 
Action: Mouse moved to (380, 430)
Screenshot: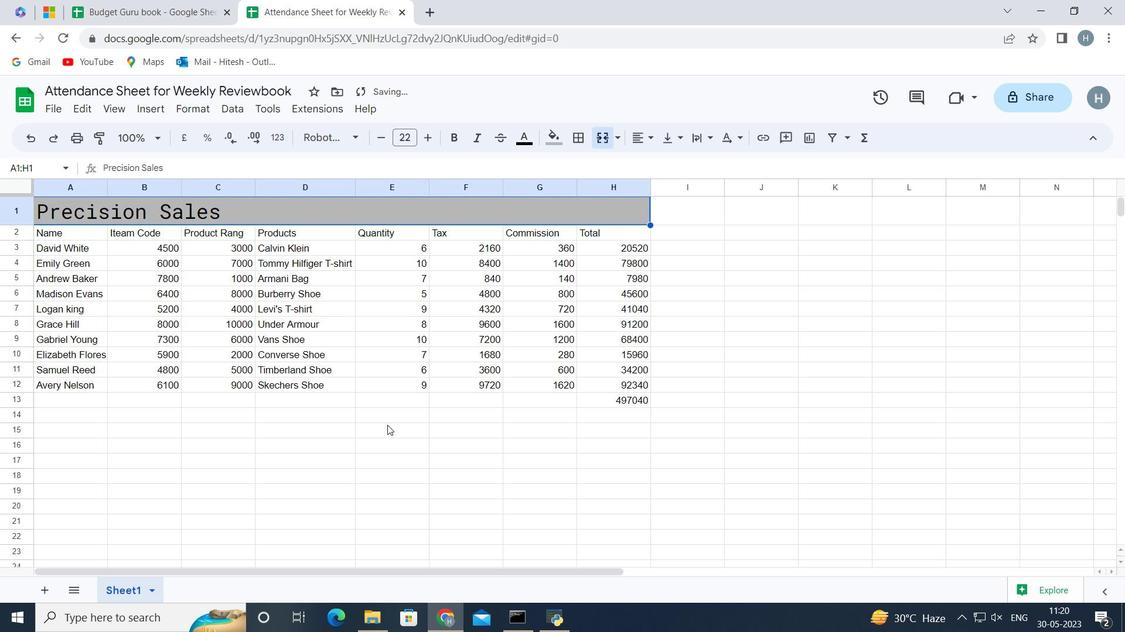 
Action: Mouse pressed left at (380, 430)
Screenshot: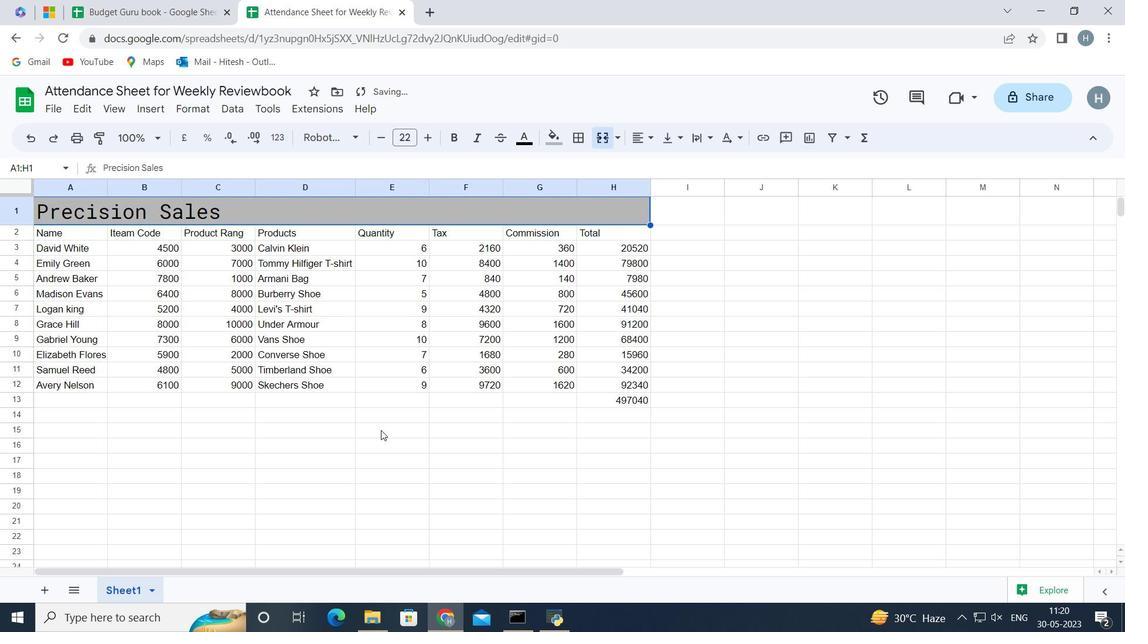 
Action: Mouse moved to (57, 232)
Screenshot: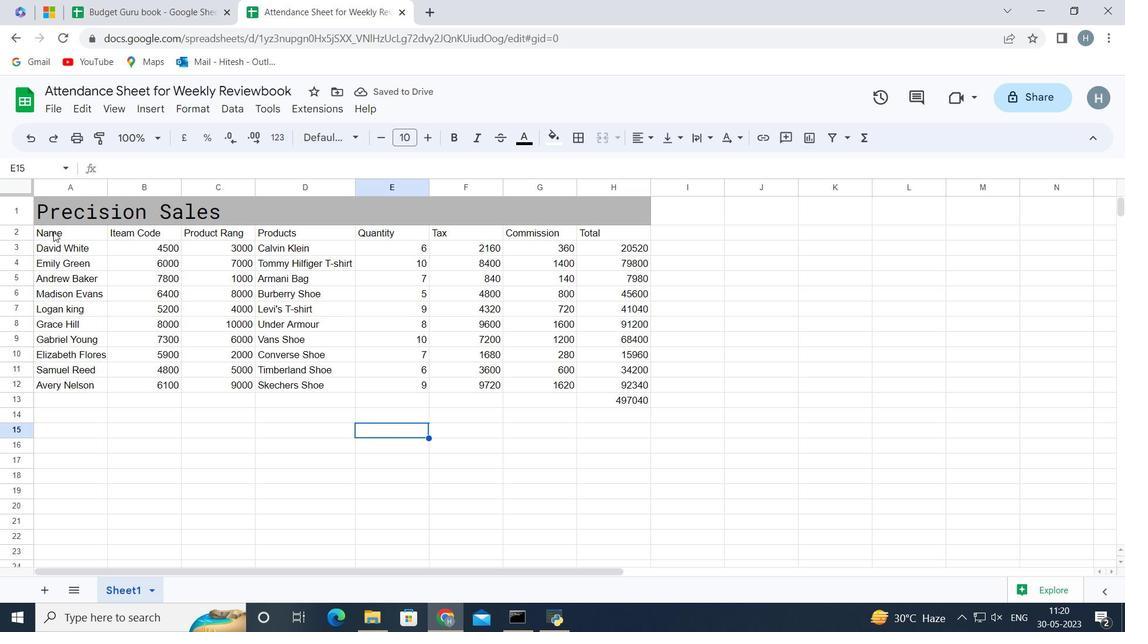 
Action: Mouse pressed left at (57, 232)
Screenshot: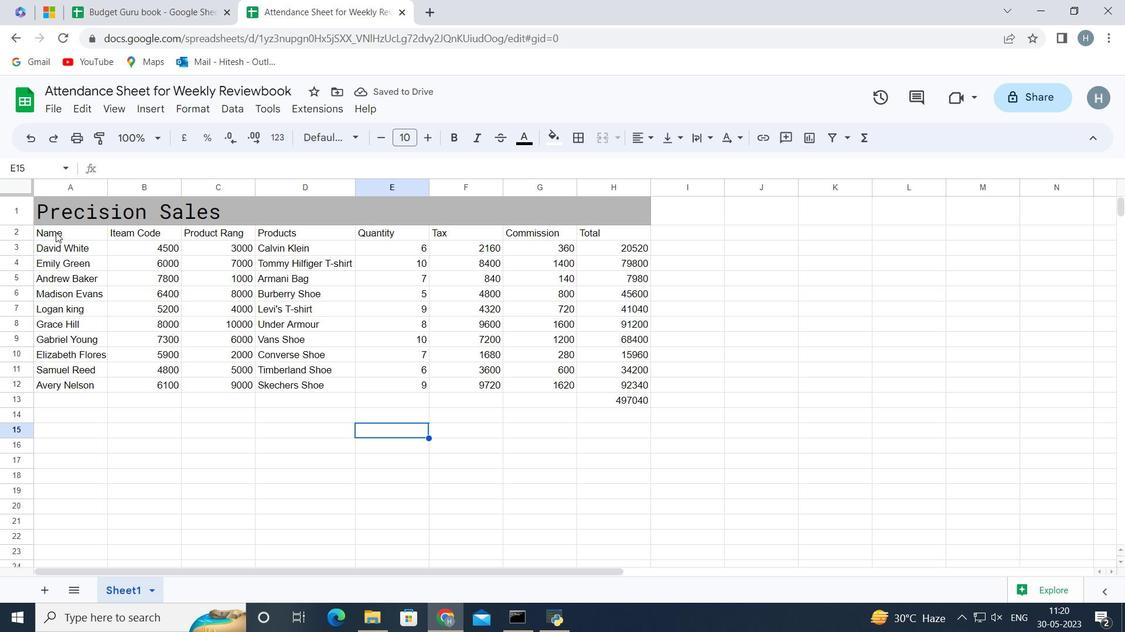 
Action: Key pressed <Key.shift><Key.right><Key.right><Key.right><Key.right><Key.right><Key.right><Key.right><Key.down><Key.down><Key.down><Key.down><Key.down><Key.down><Key.down><Key.down><Key.down><Key.down><Key.down>
Screenshot: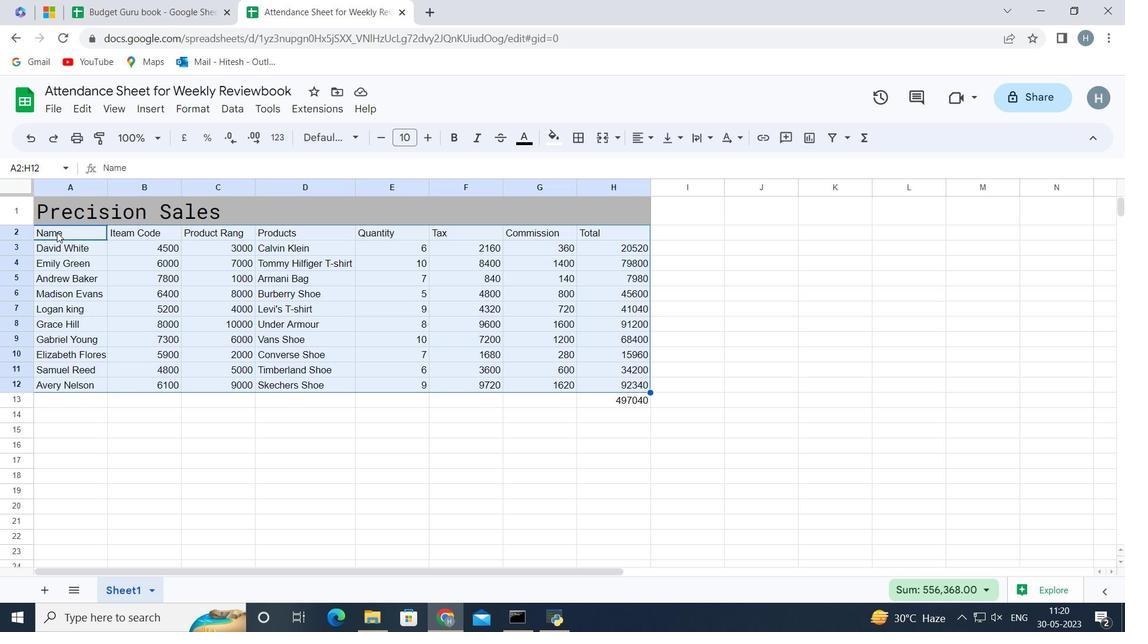 
Action: Mouse moved to (353, 138)
Screenshot: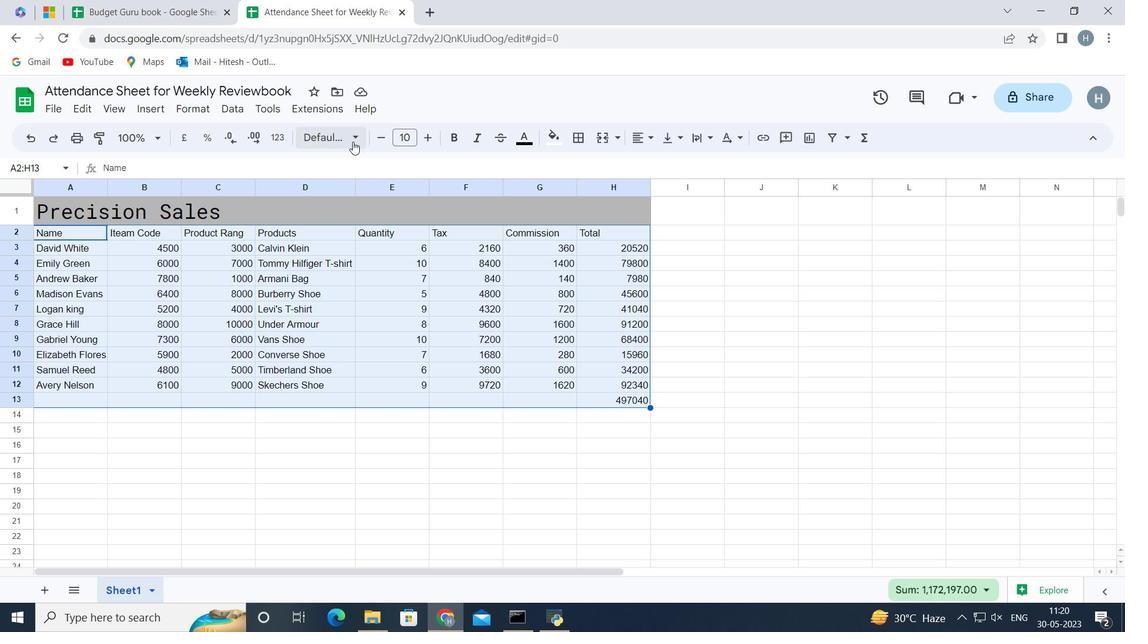 
Action: Mouse pressed left at (353, 138)
Screenshot: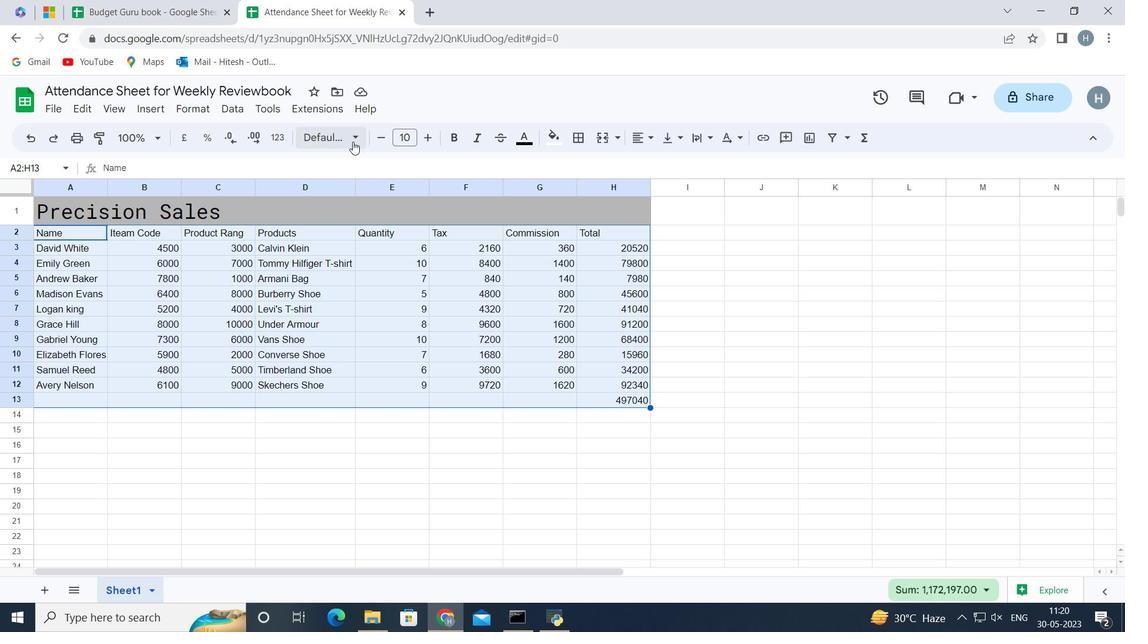 
Action: Mouse moved to (373, 282)
Screenshot: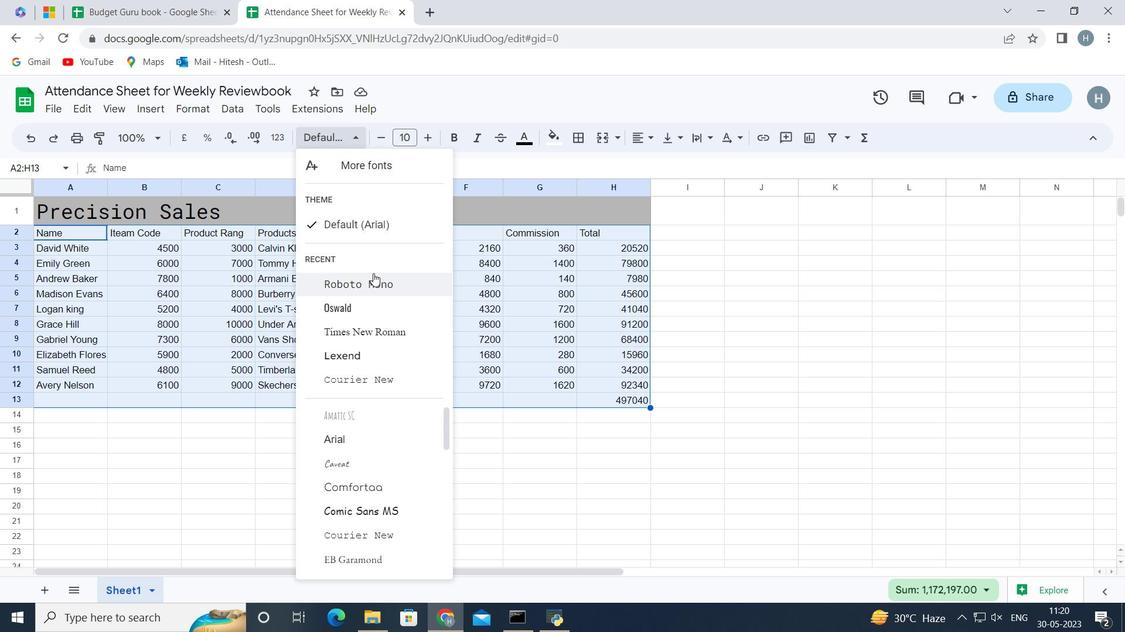 
Action: Mouse pressed left at (373, 282)
Screenshot: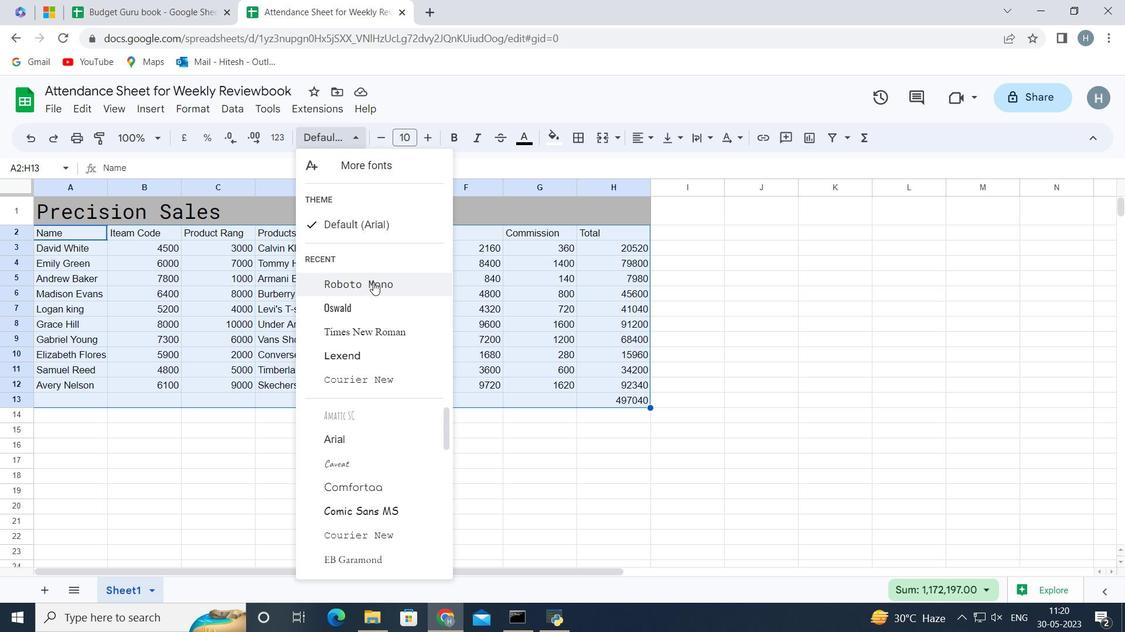 
Action: Mouse moved to (421, 141)
Screenshot: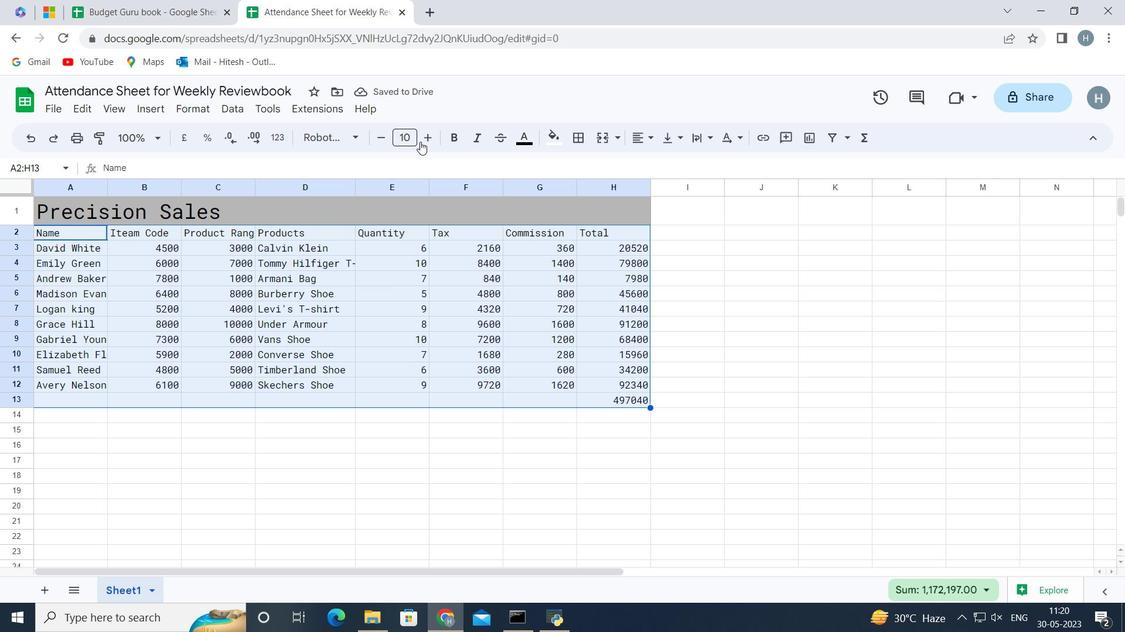 
Action: Mouse pressed left at (421, 141)
Screenshot: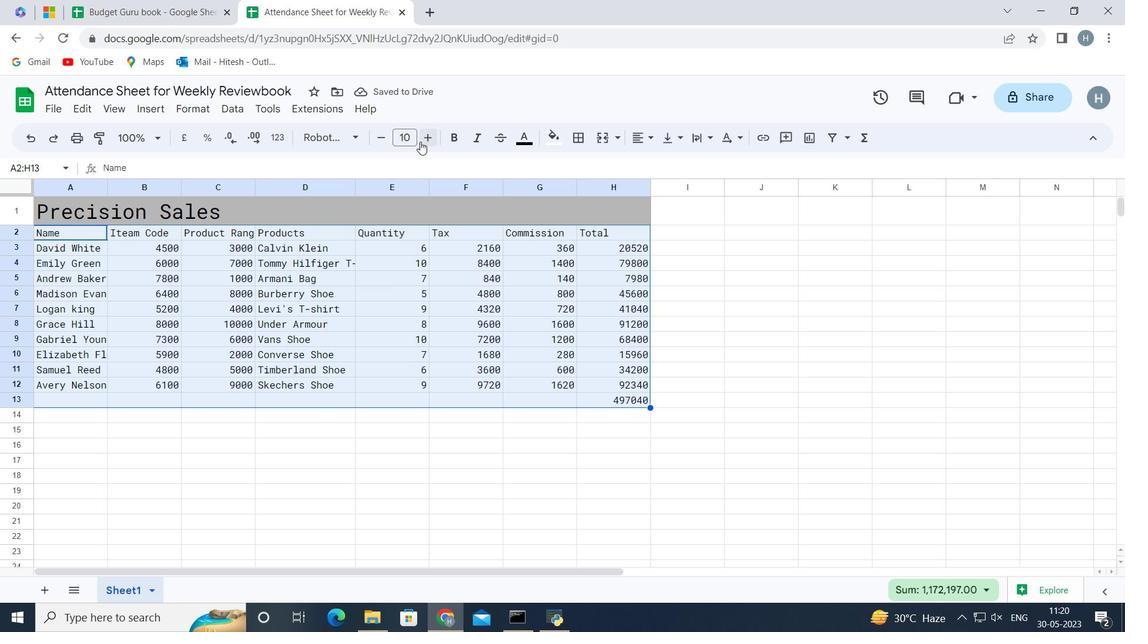 
Action: Mouse pressed left at (421, 141)
Screenshot: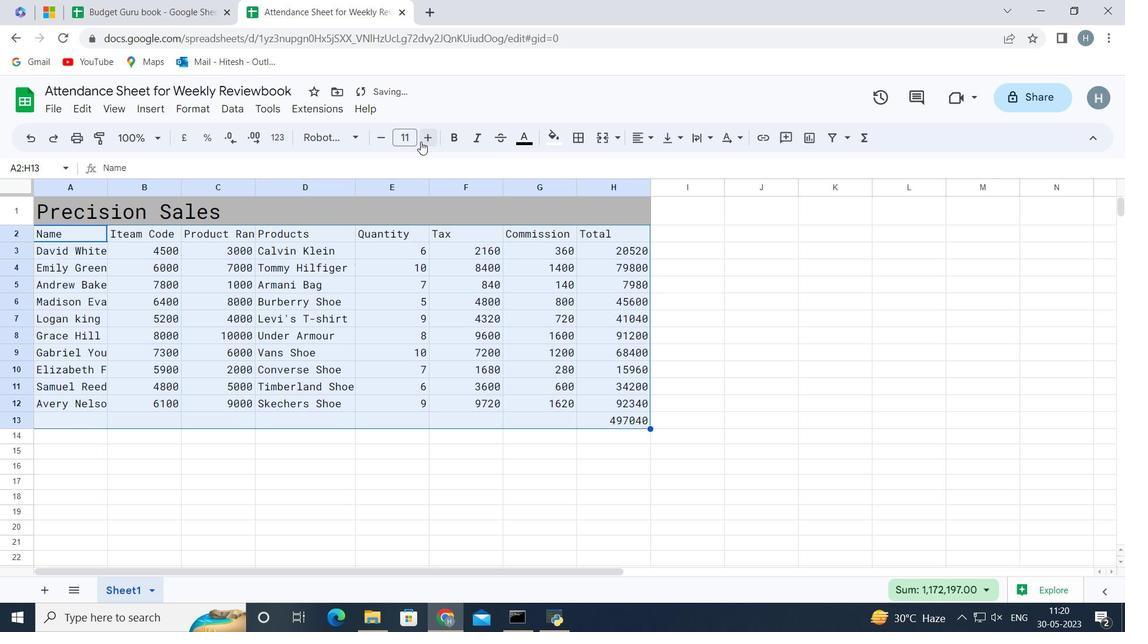 
Action: Mouse pressed left at (421, 141)
Screenshot: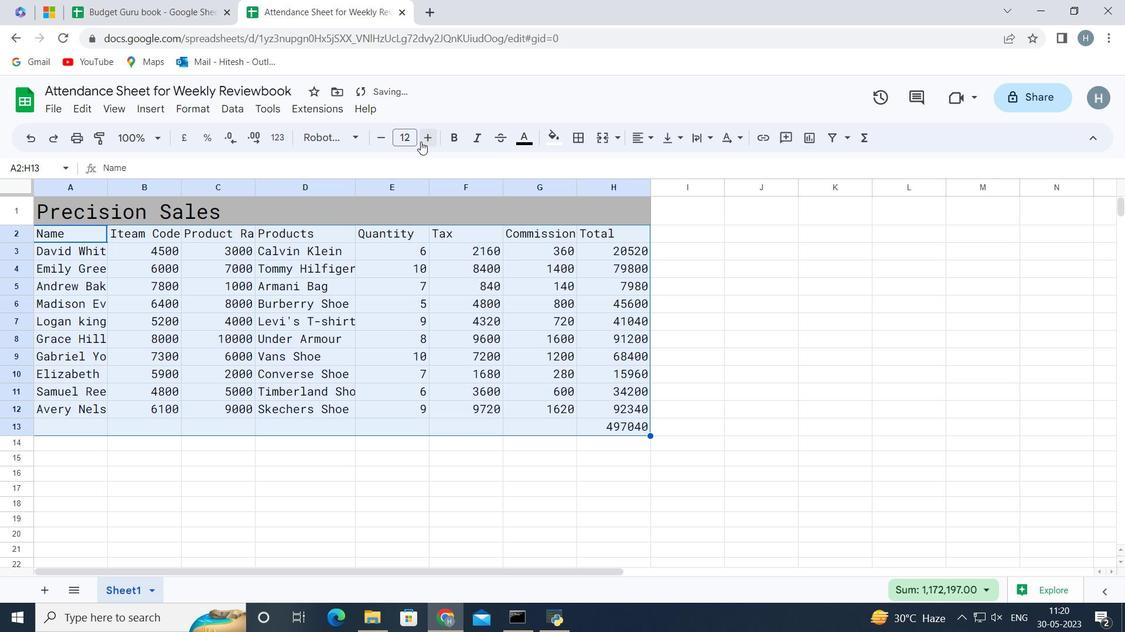 
Action: Mouse pressed left at (421, 141)
Screenshot: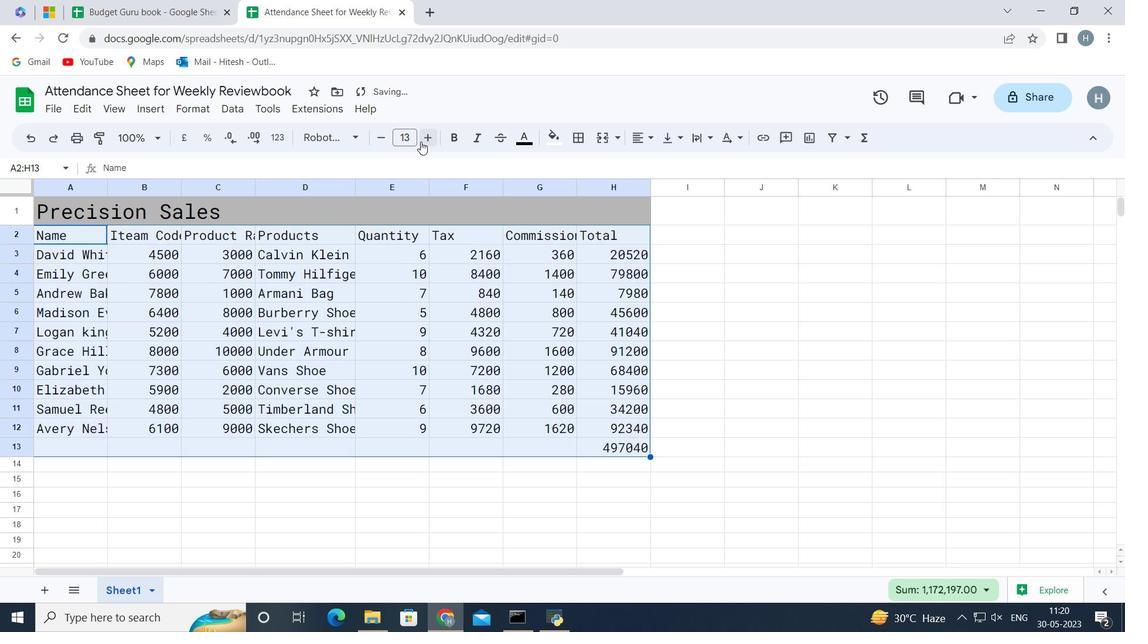 
Action: Mouse moved to (268, 511)
Screenshot: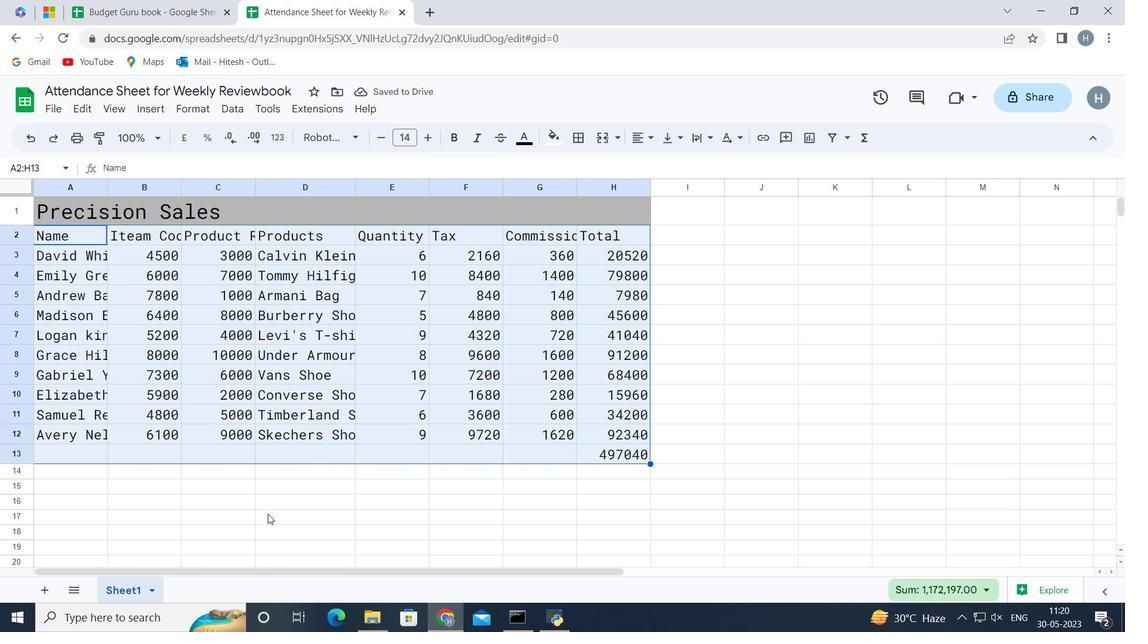 
Action: Mouse pressed left at (268, 511)
Screenshot: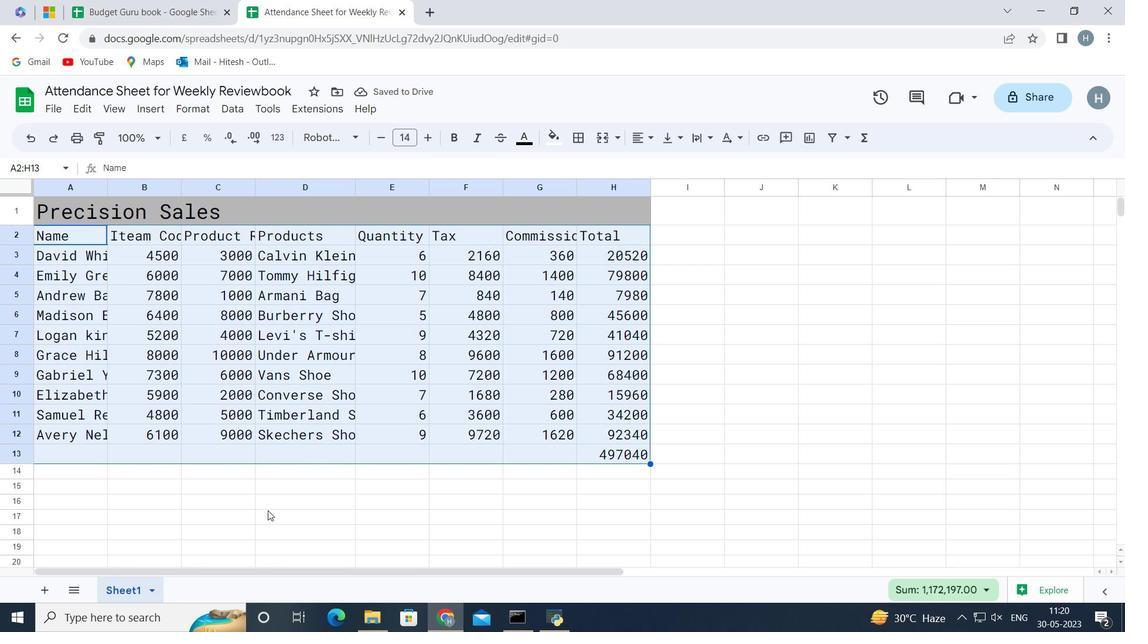 
Action: Mouse moved to (44, 216)
Screenshot: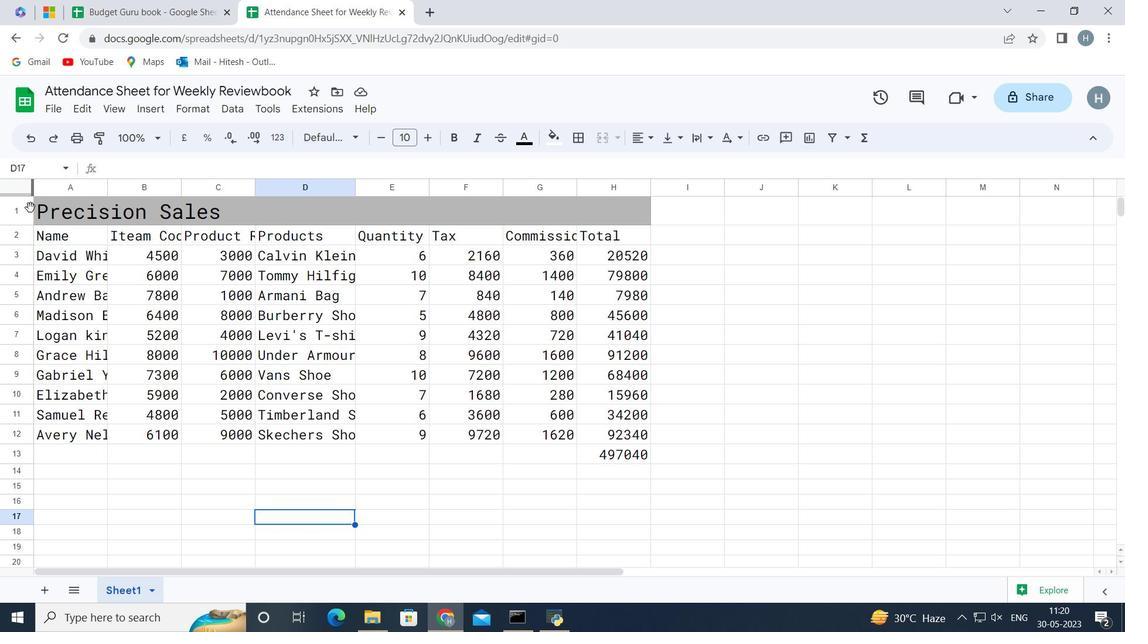 
Action: Mouse pressed left at (44, 216)
Screenshot: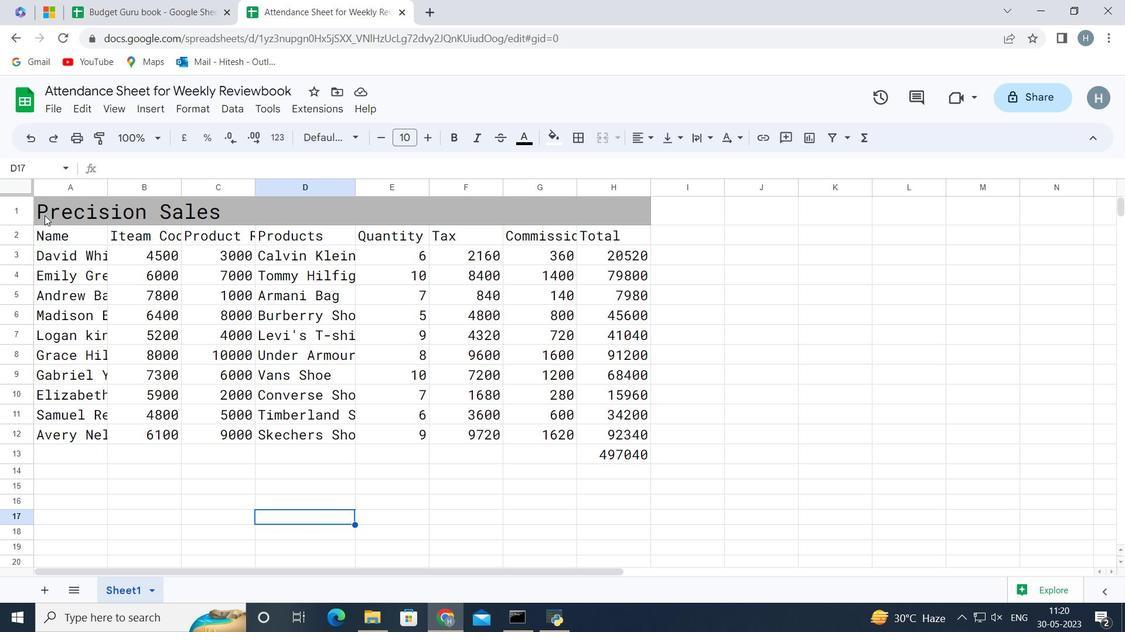 
Action: Key pressed <Key.shift><Key.down><Key.down><Key.down><Key.down><Key.down><Key.down><Key.down><Key.down><Key.down><Key.down><Key.down><Key.down>
Screenshot: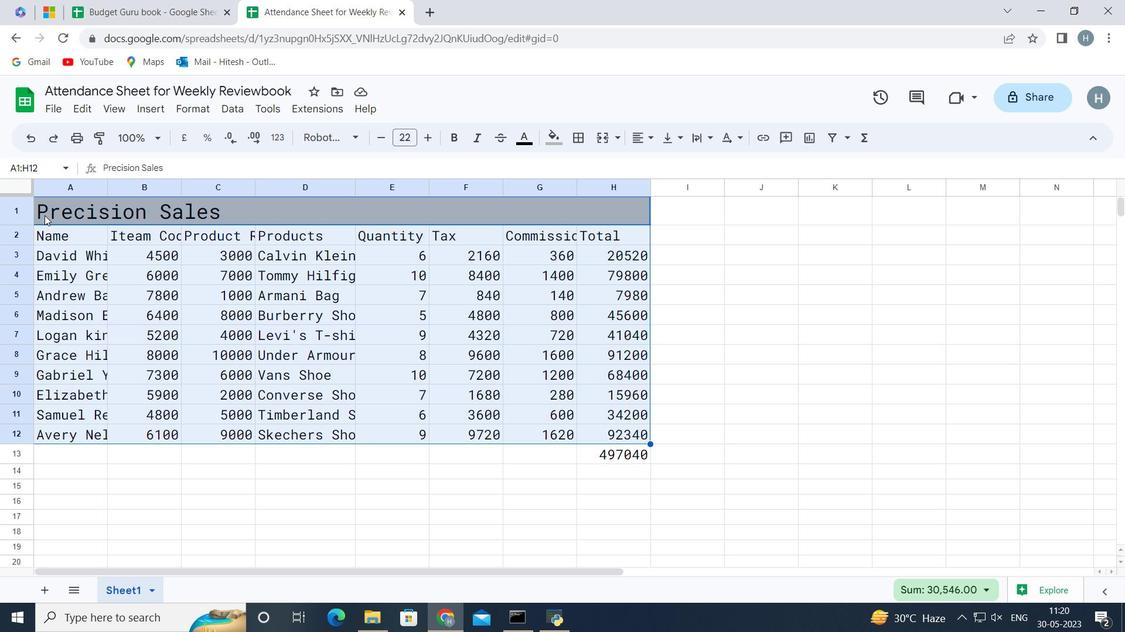 
Action: Mouse moved to (656, 137)
Screenshot: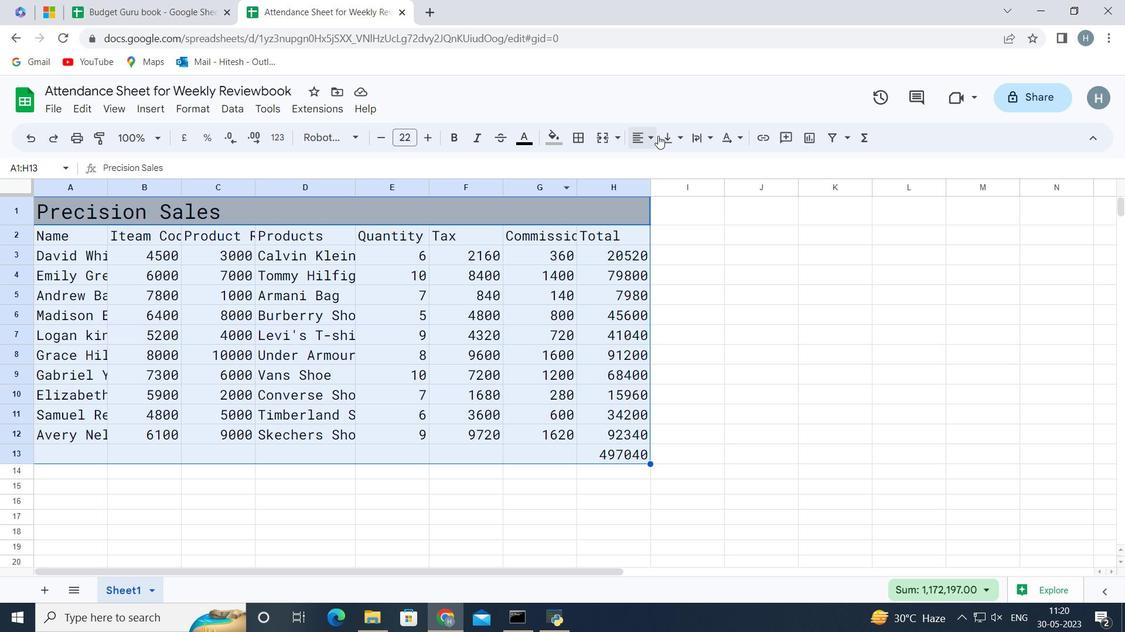 
Action: Mouse pressed left at (656, 137)
Screenshot: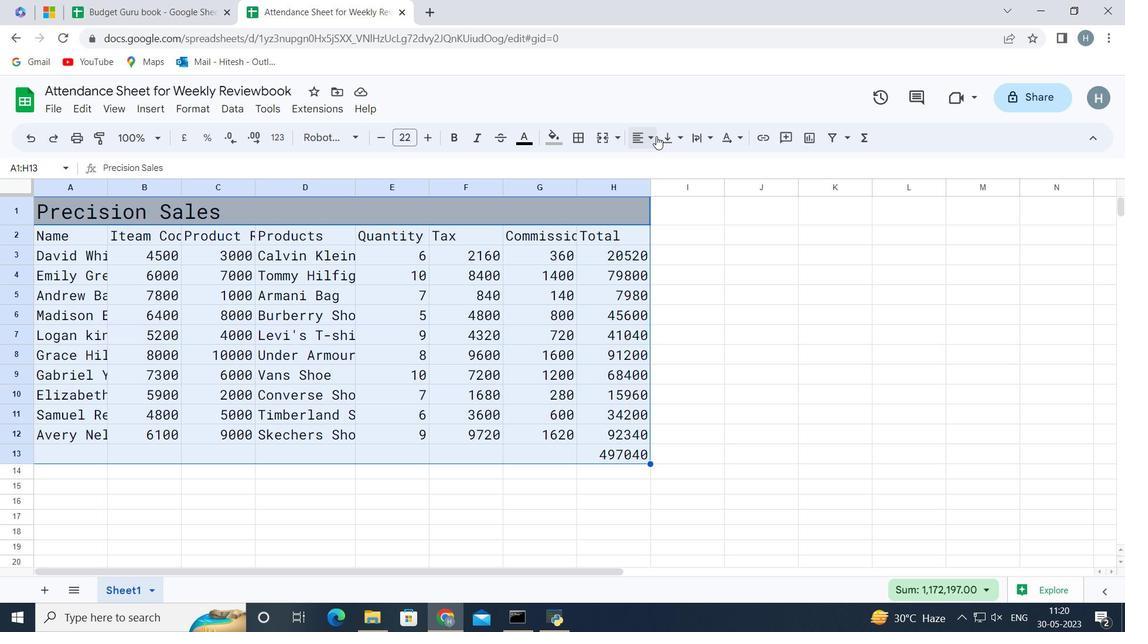 
Action: Mouse moved to (645, 164)
Screenshot: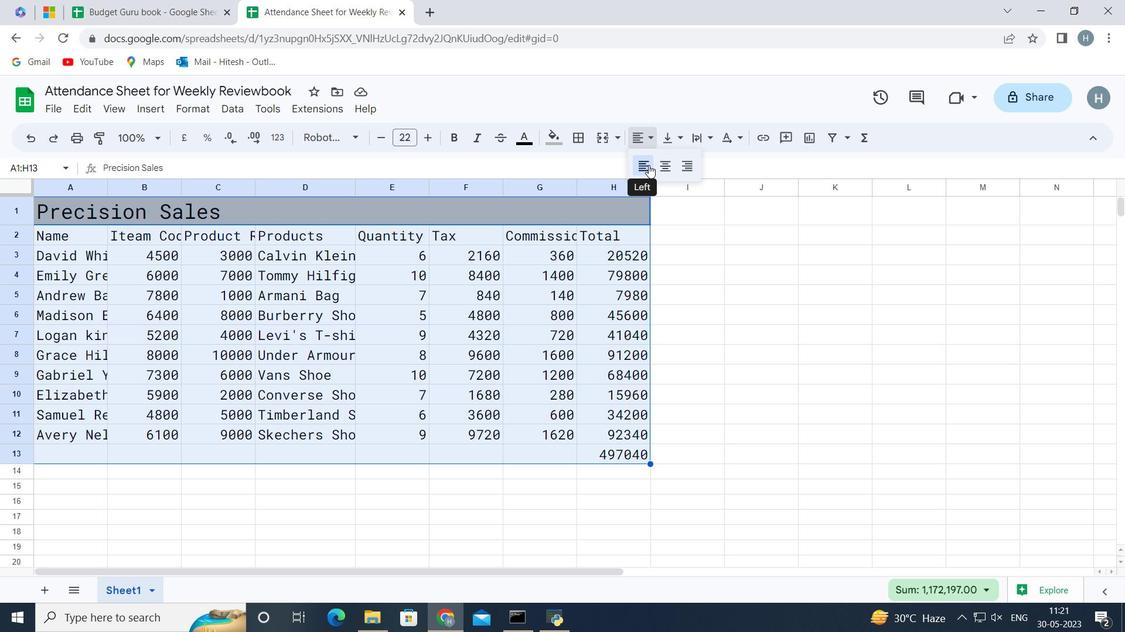 
Action: Mouse pressed left at (645, 164)
Screenshot: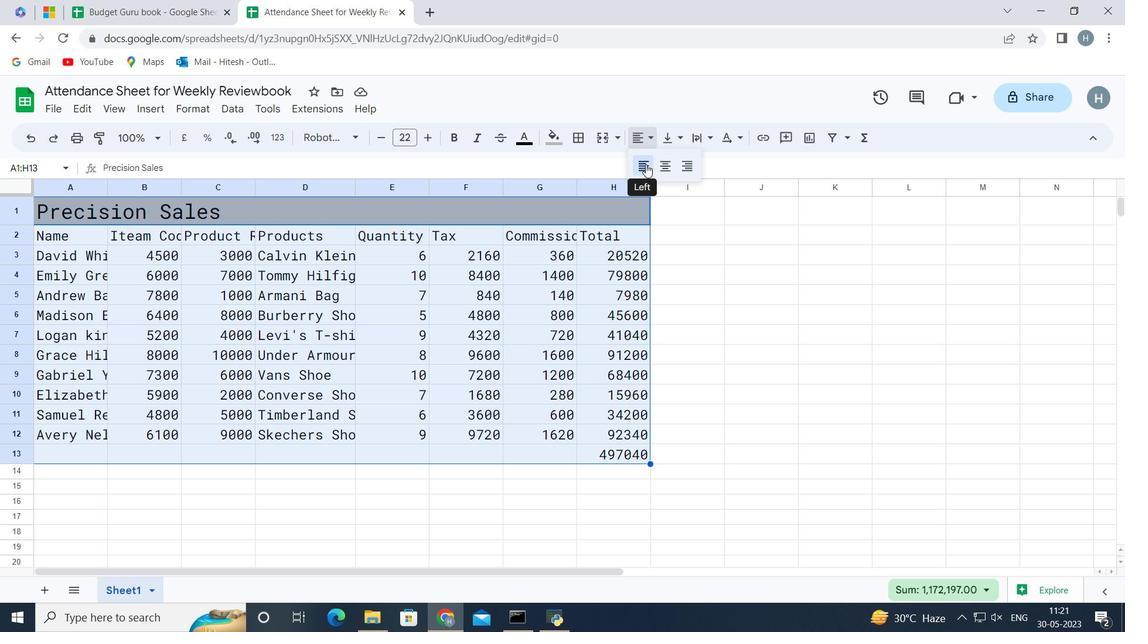 
Action: Mouse moved to (348, 509)
Screenshot: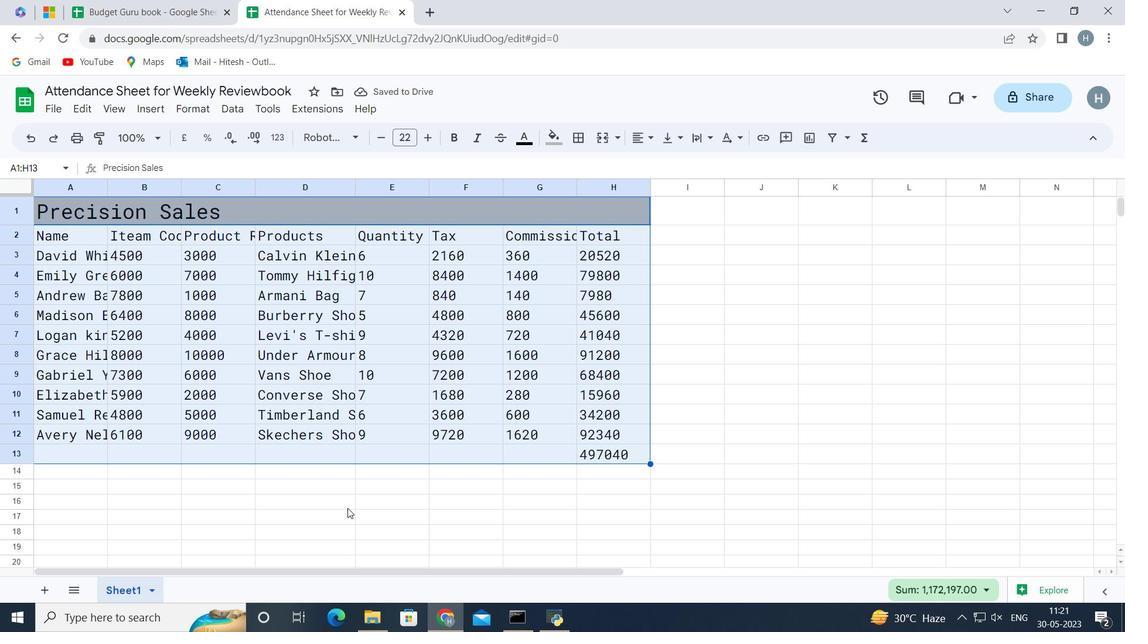 
Action: Mouse pressed left at (348, 509)
Screenshot: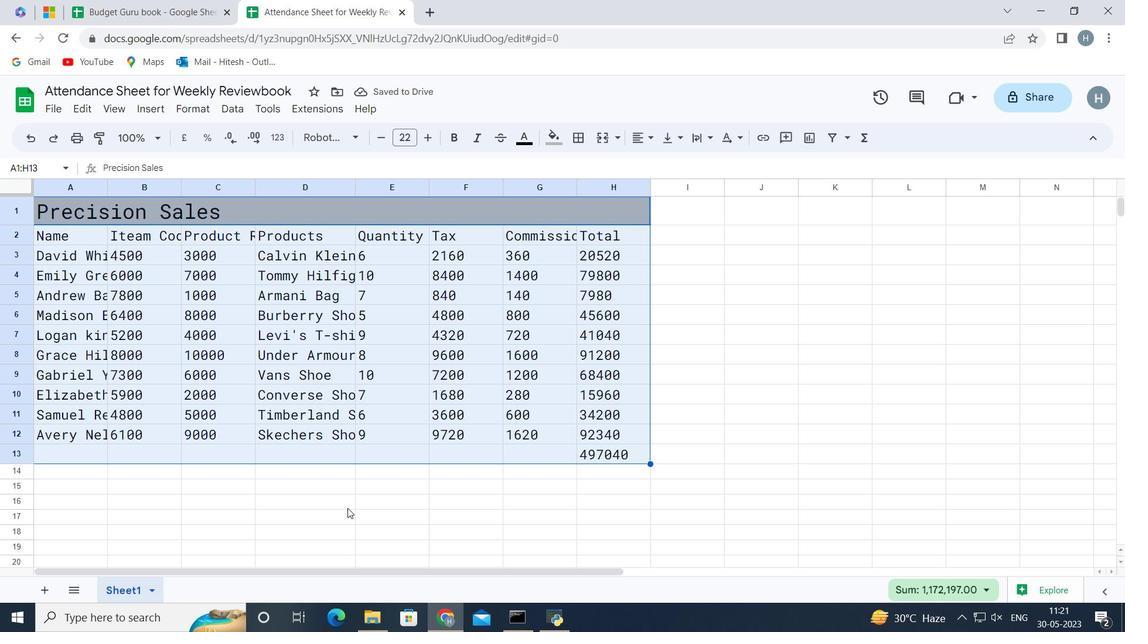 
Action: Mouse moved to (349, 506)
Screenshot: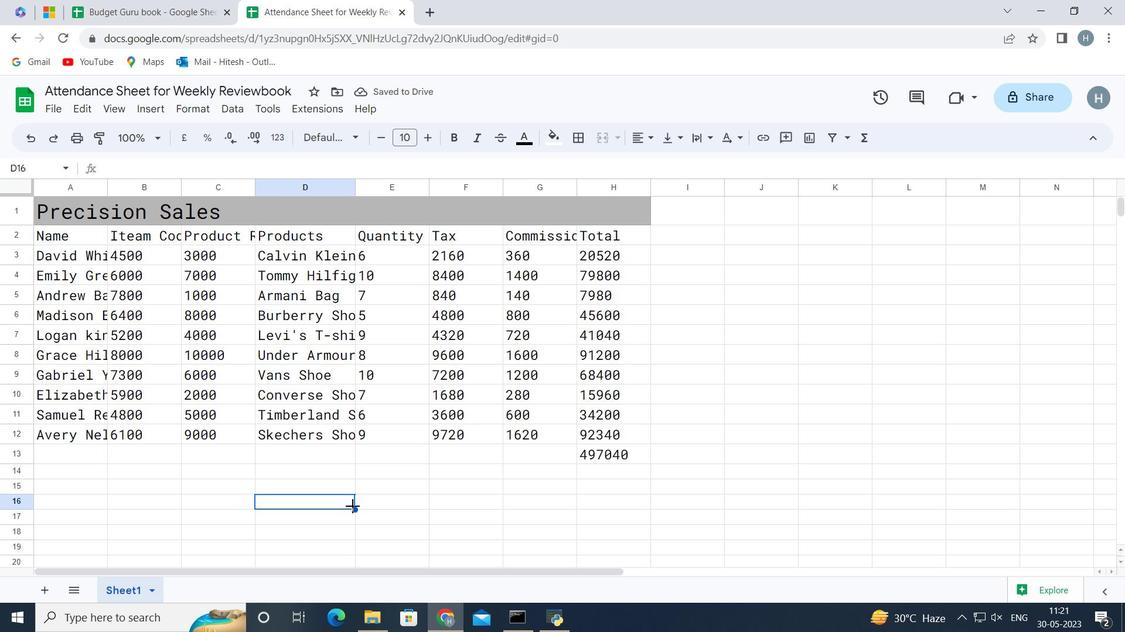 
